 Task: Create a due date automation trigger when advanced on, 2 days after a card is due add fields without custom field "Resume" set to a number greater than 1 and greater than 10 at 11:00 AM.
Action: Mouse moved to (1084, 82)
Screenshot: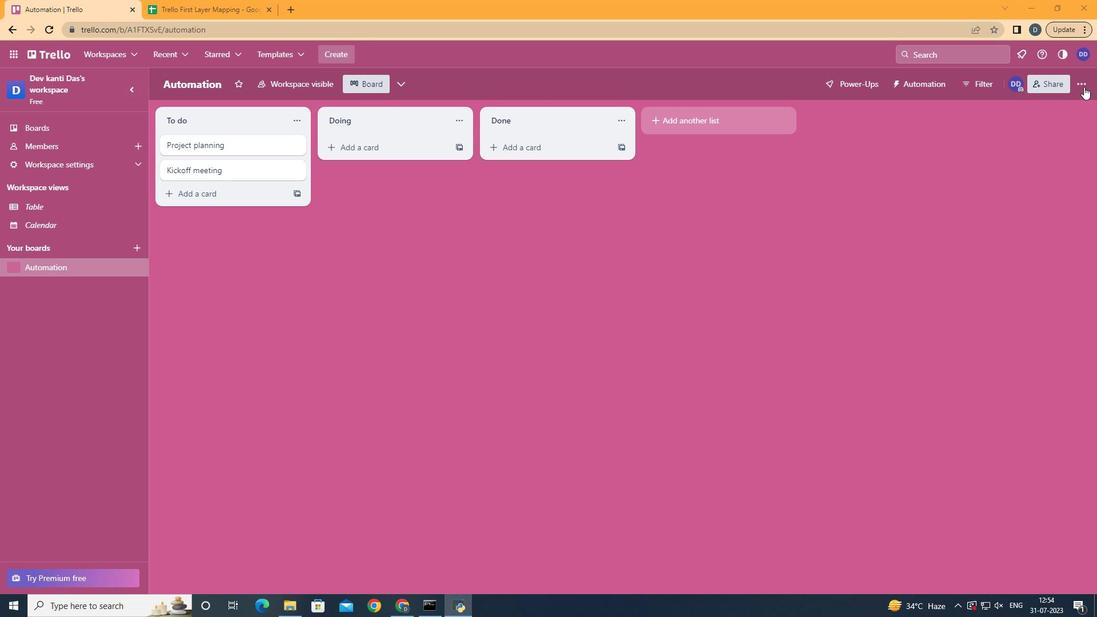 
Action: Mouse pressed left at (1084, 82)
Screenshot: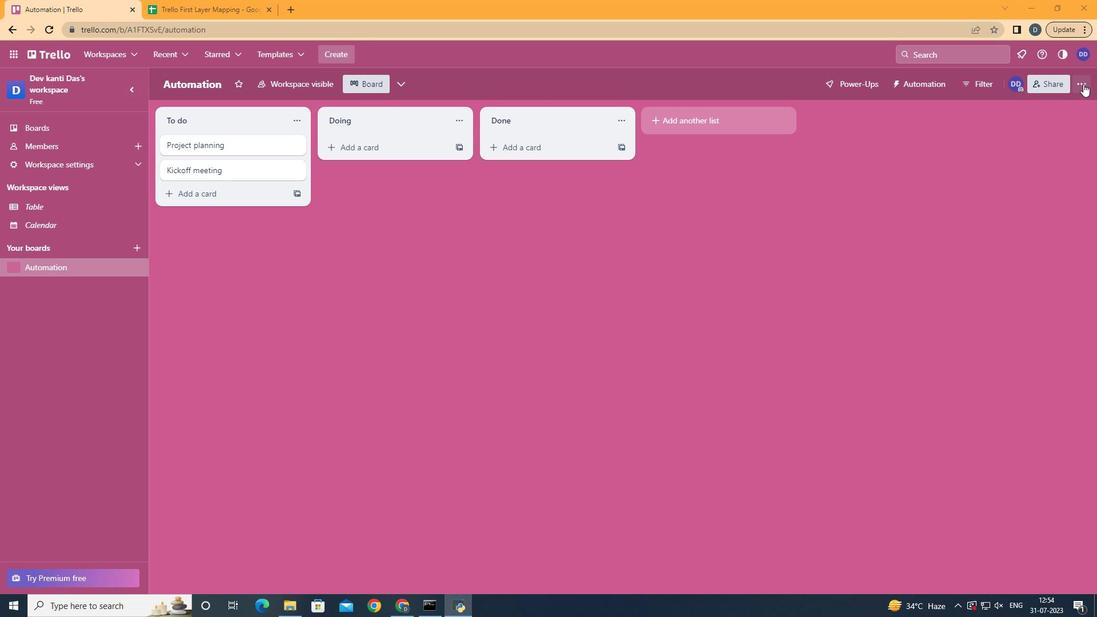 
Action: Mouse moved to (987, 248)
Screenshot: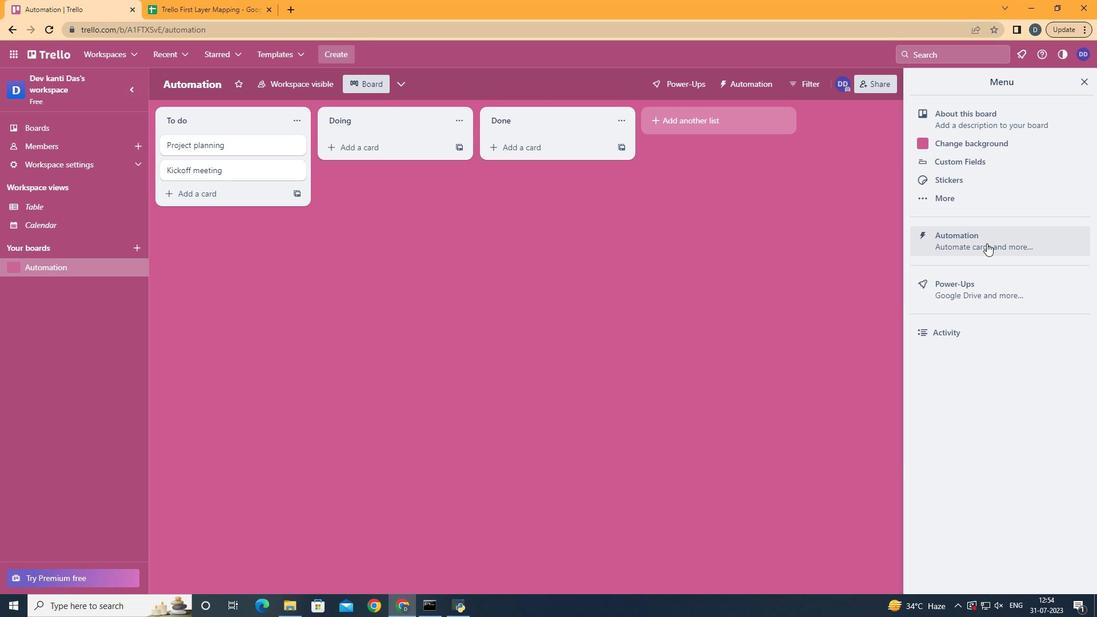 
Action: Mouse pressed left at (987, 248)
Screenshot: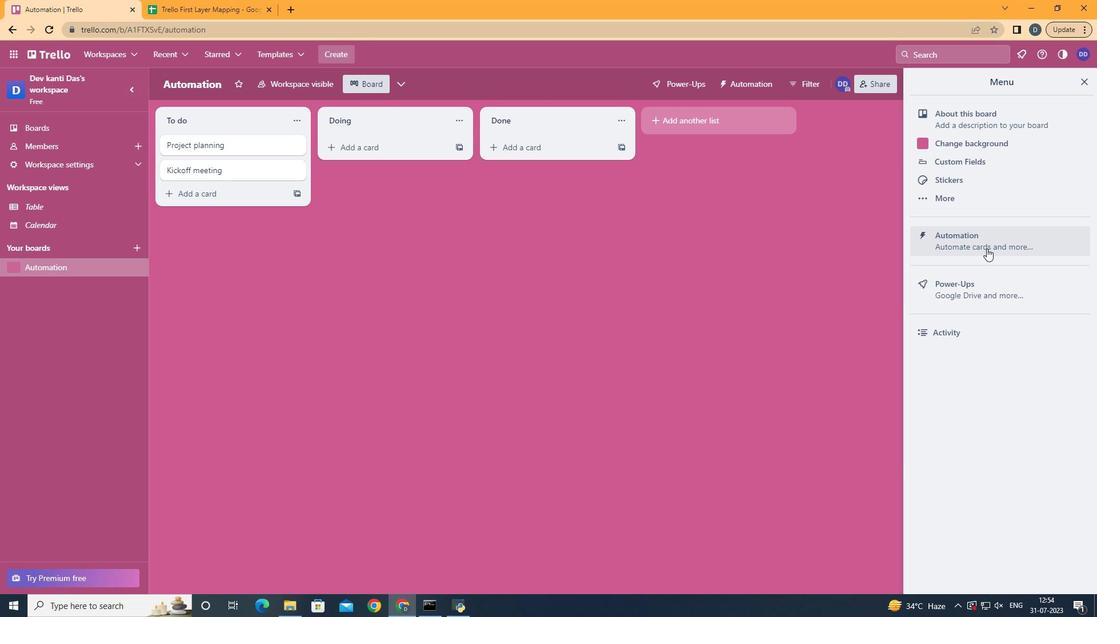 
Action: Mouse moved to (230, 234)
Screenshot: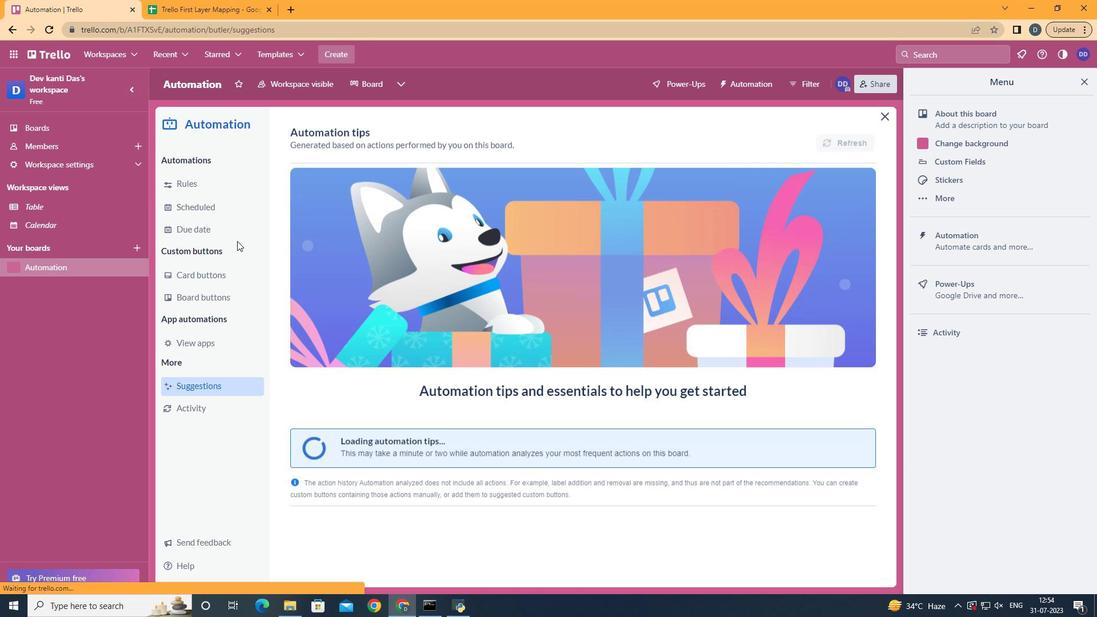 
Action: Mouse pressed left at (230, 234)
Screenshot: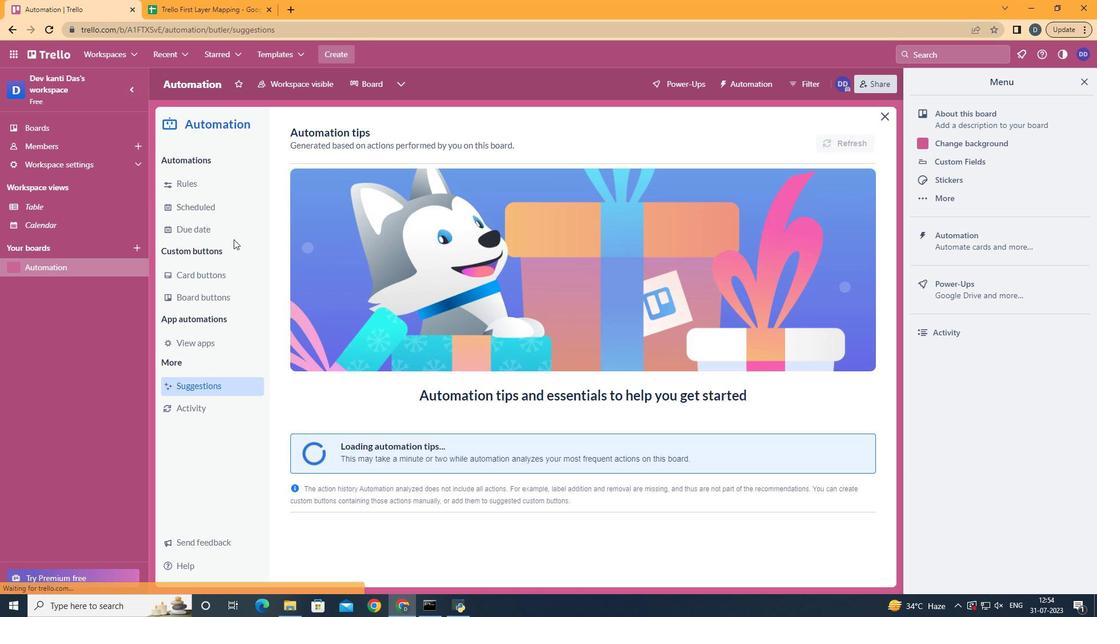 
Action: Mouse moved to (803, 138)
Screenshot: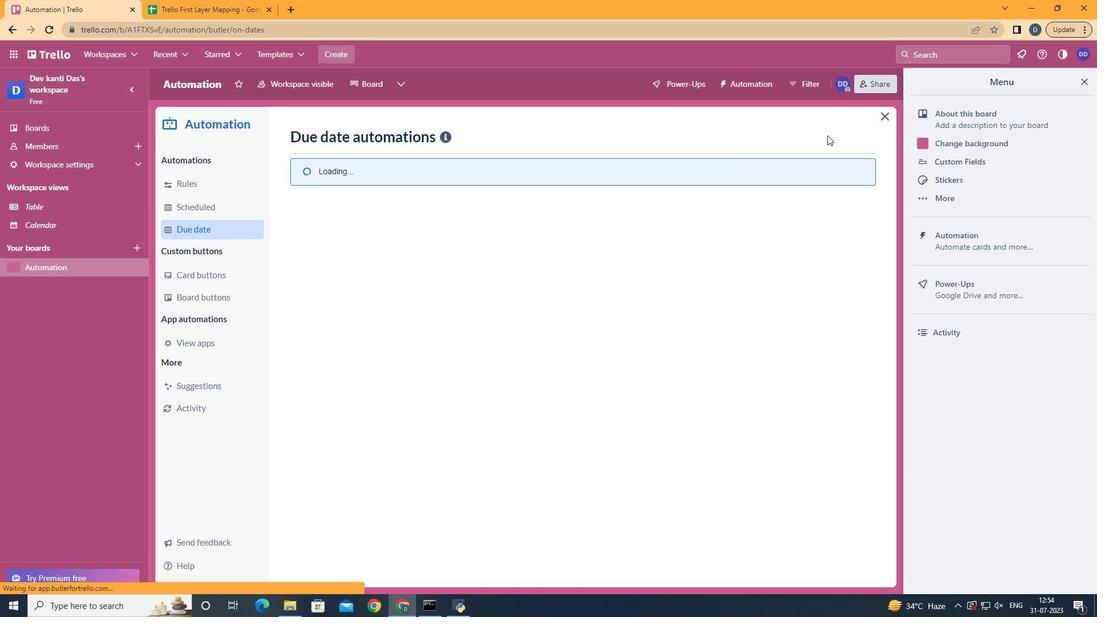 
Action: Mouse pressed left at (803, 138)
Screenshot: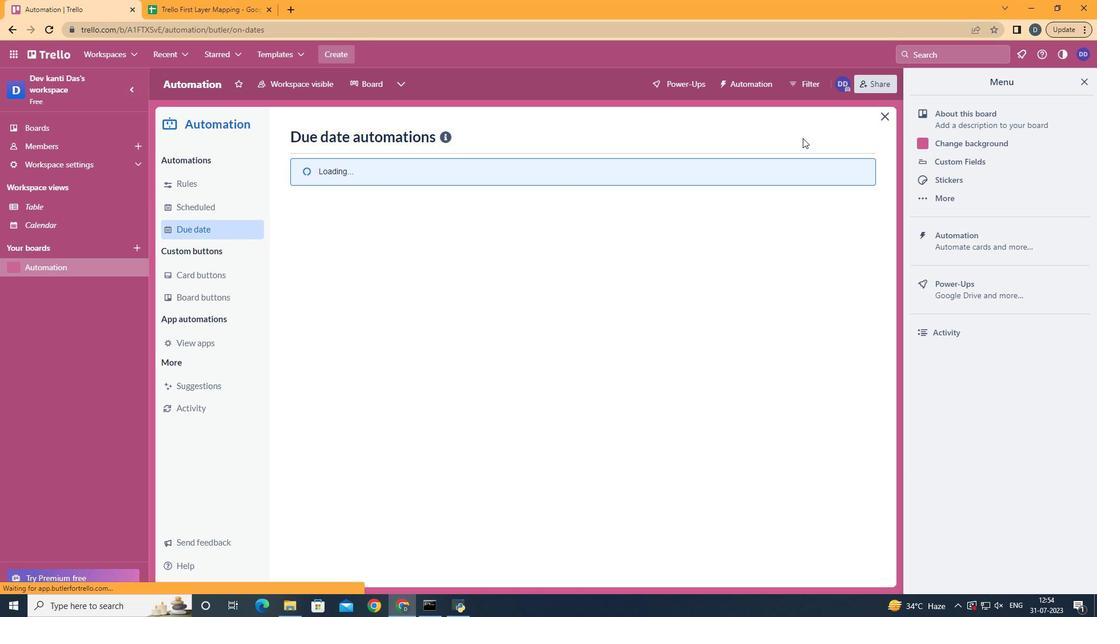 
Action: Mouse moved to (544, 260)
Screenshot: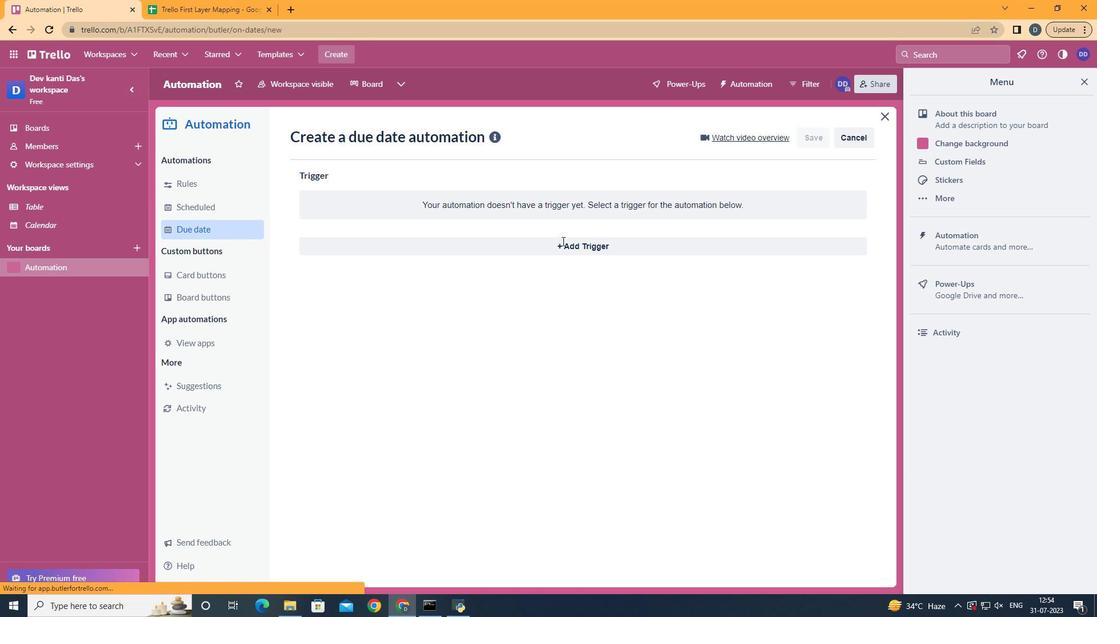 
Action: Mouse pressed left at (544, 260)
Screenshot: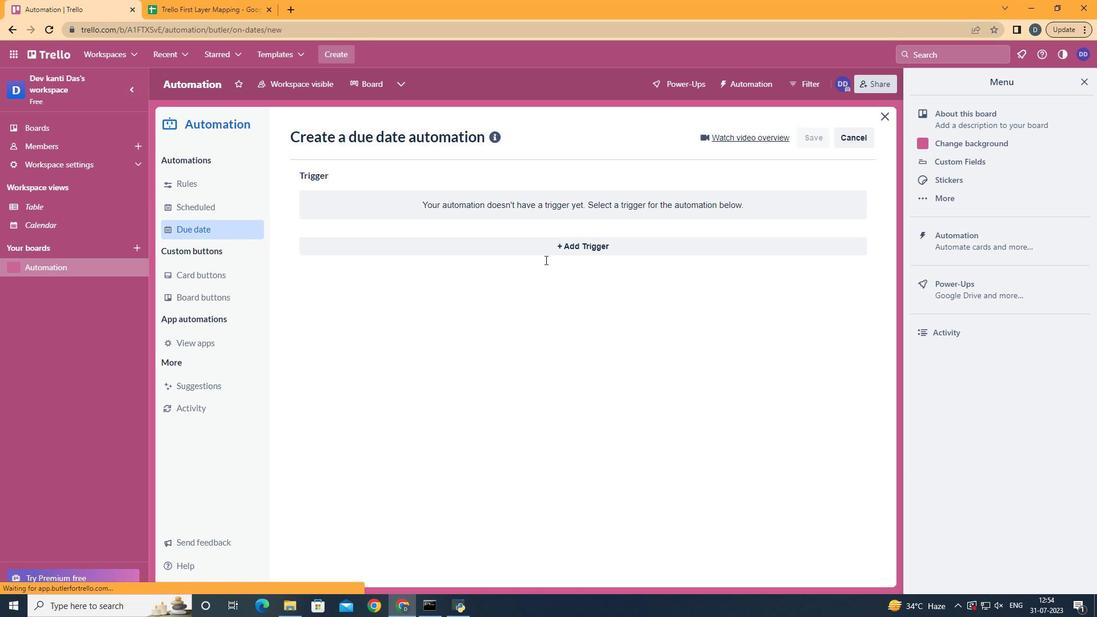
Action: Mouse moved to (555, 255)
Screenshot: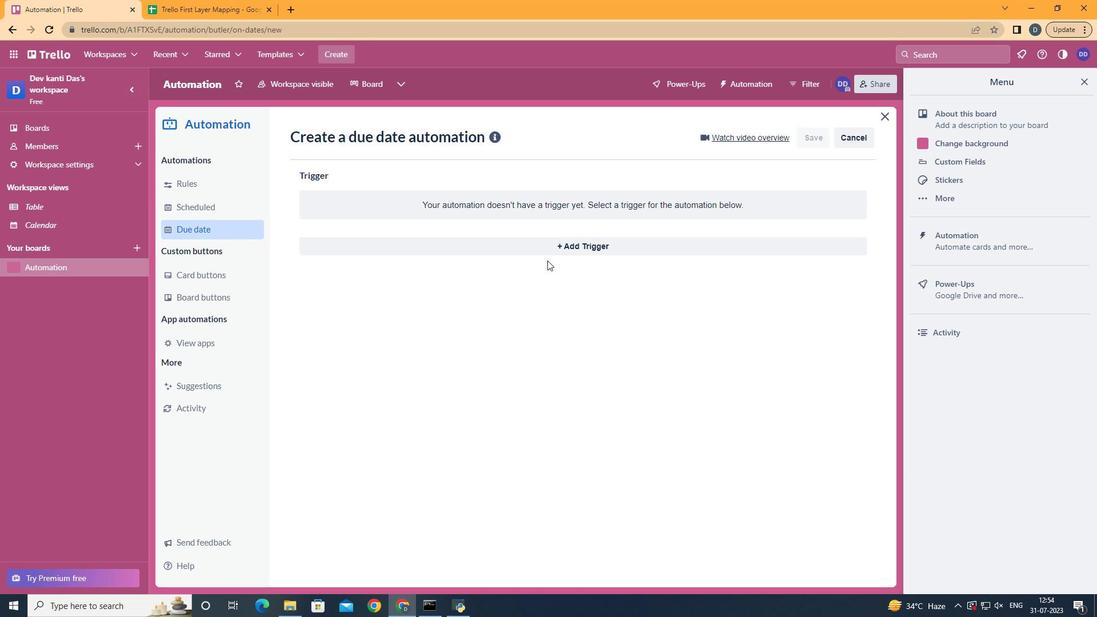 
Action: Mouse pressed left at (555, 255)
Screenshot: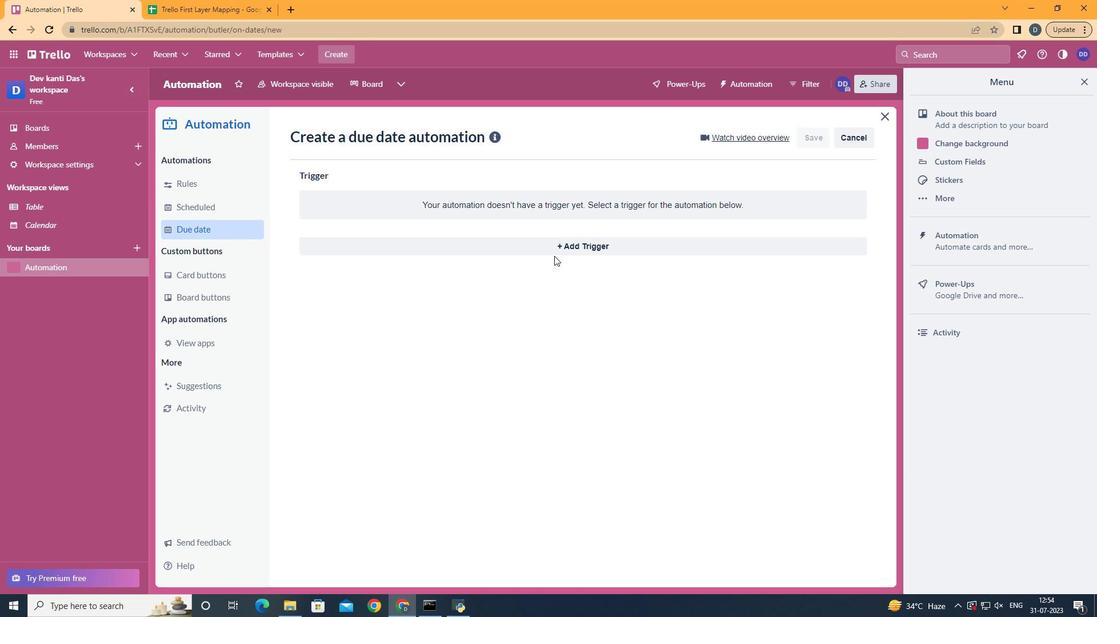 
Action: Mouse moved to (394, 463)
Screenshot: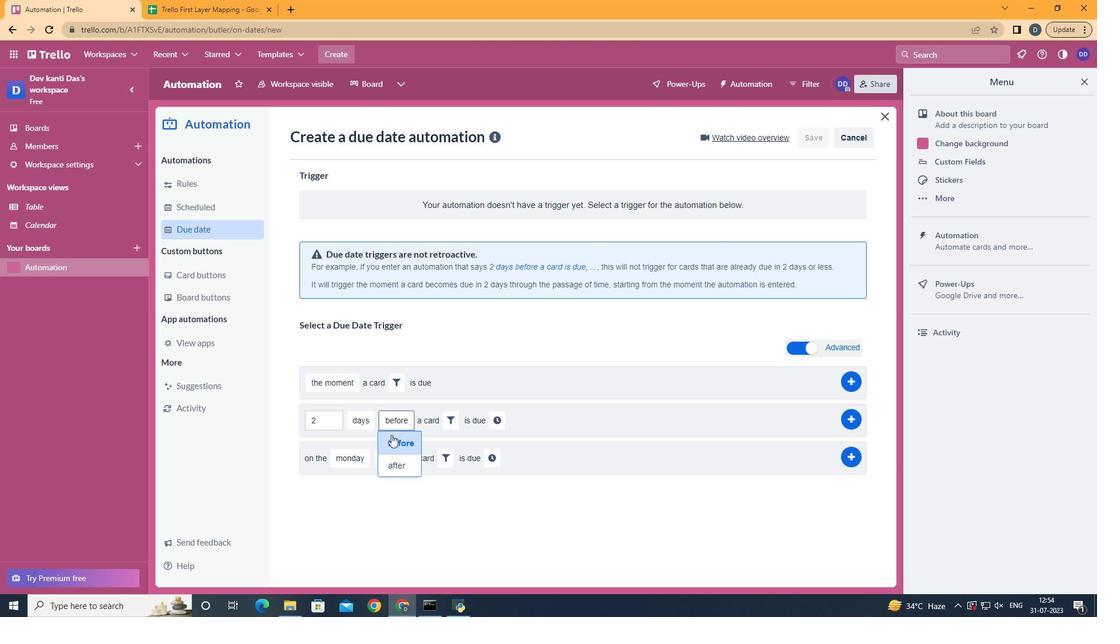 
Action: Mouse pressed left at (394, 463)
Screenshot: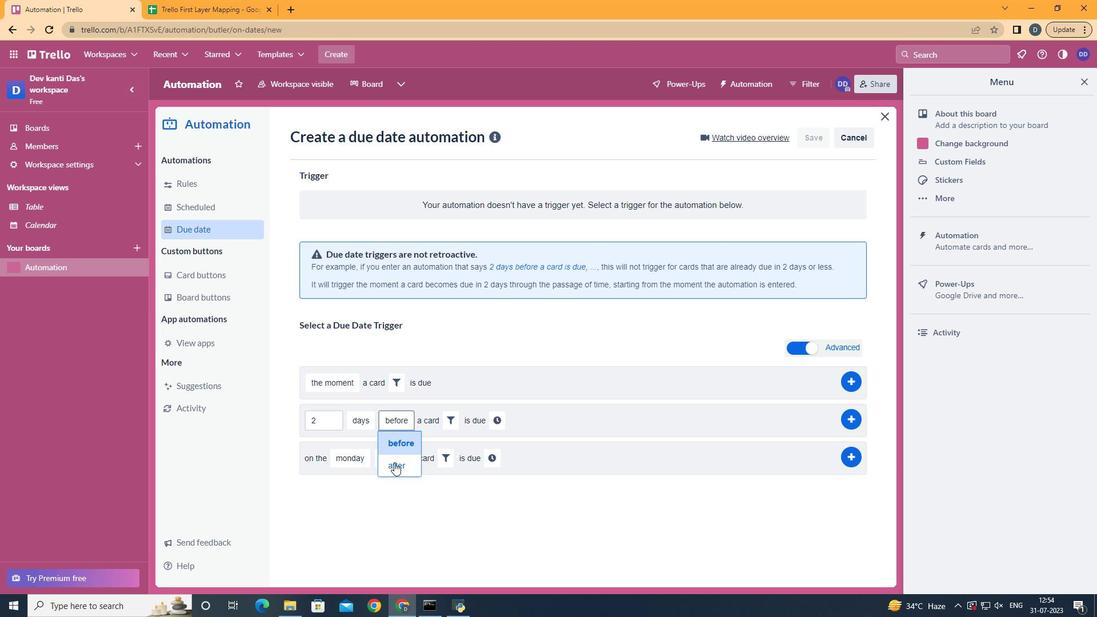 
Action: Mouse moved to (436, 427)
Screenshot: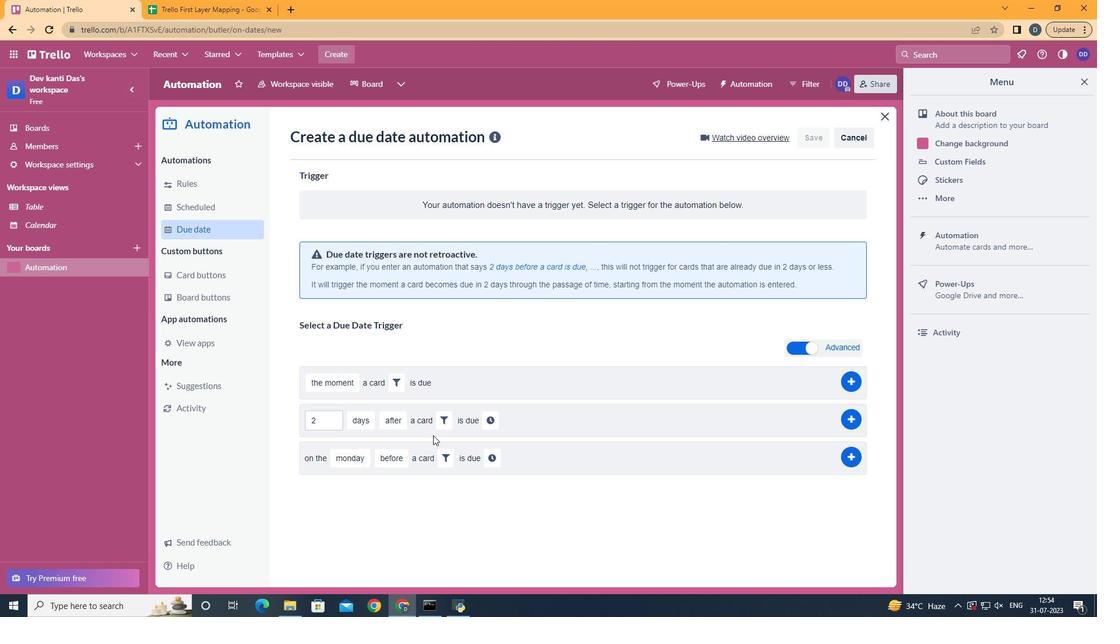 
Action: Mouse pressed left at (436, 427)
Screenshot: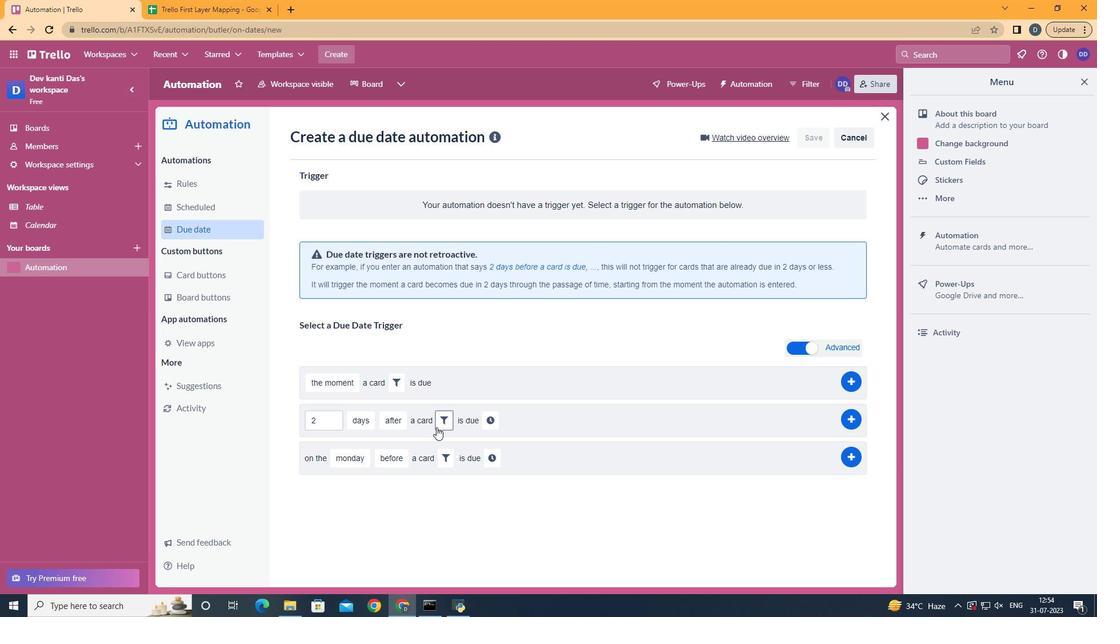 
Action: Mouse moved to (628, 452)
Screenshot: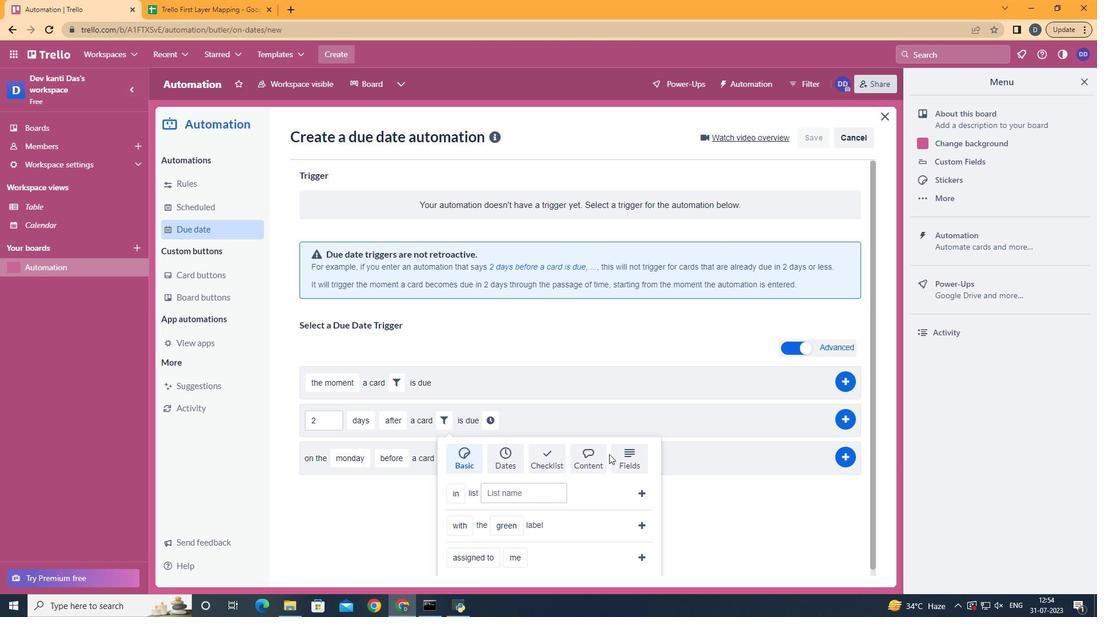 
Action: Mouse pressed left at (628, 452)
Screenshot: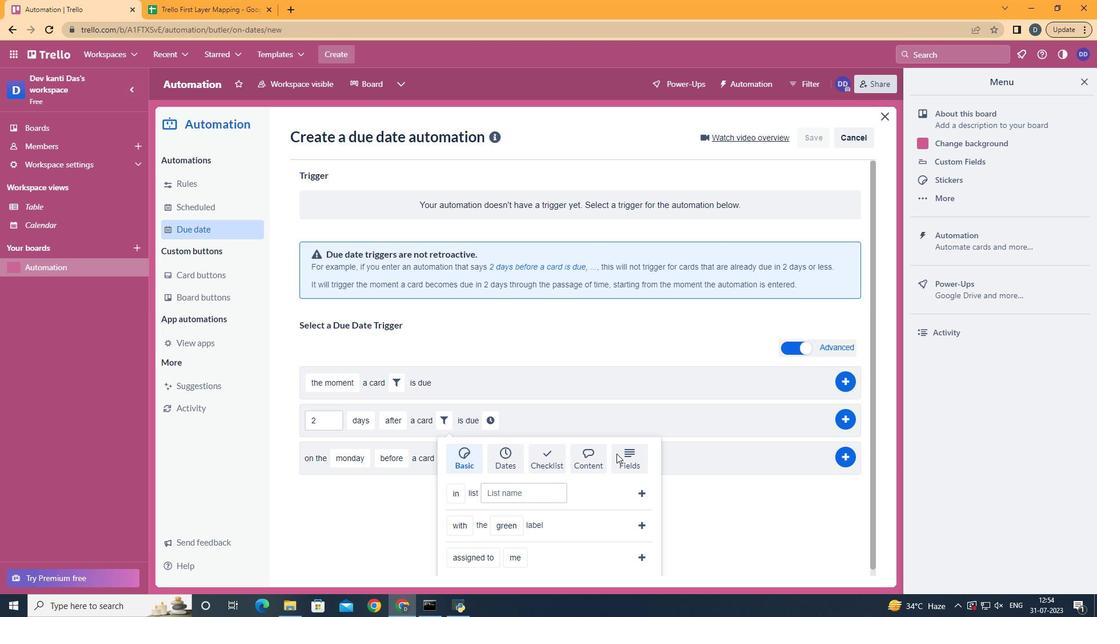 
Action: Mouse moved to (629, 449)
Screenshot: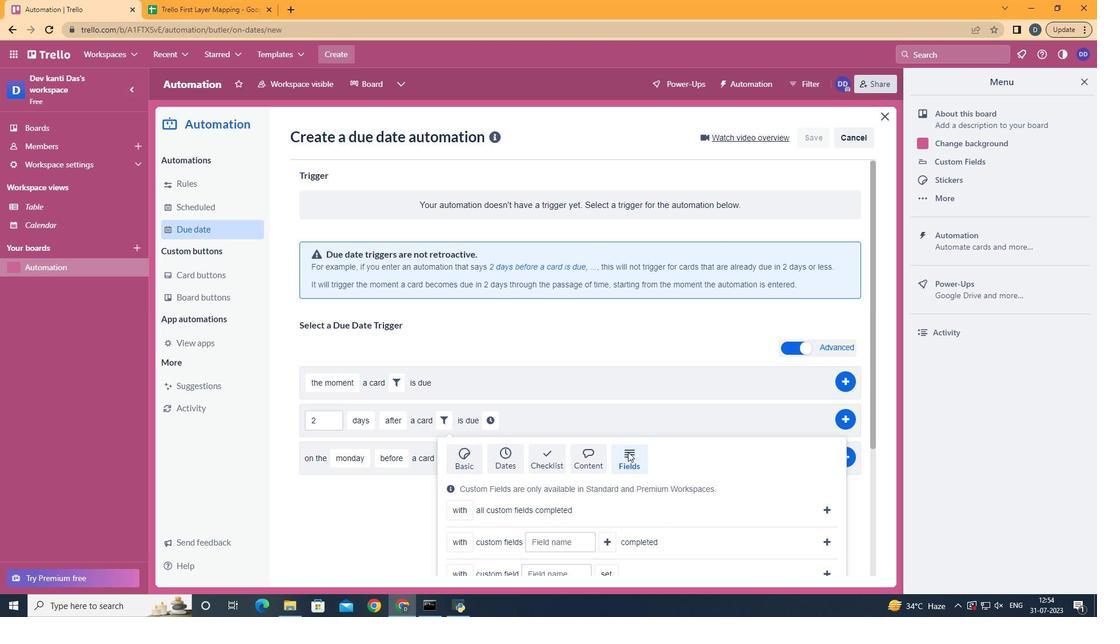 
Action: Mouse scrolled (629, 448) with delta (0, 0)
Screenshot: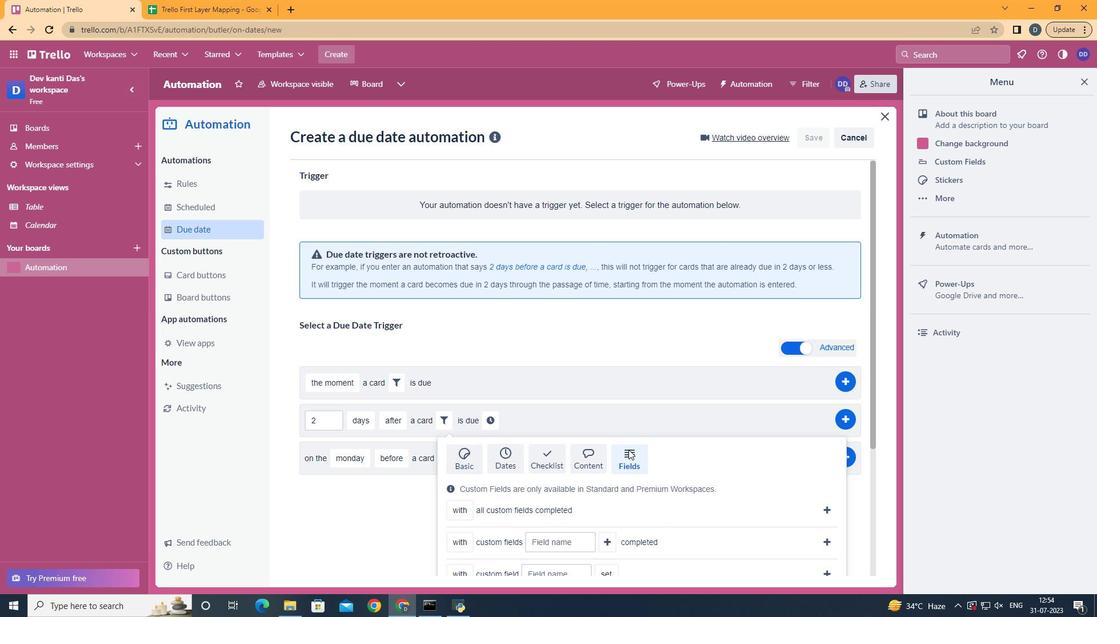 
Action: Mouse scrolled (629, 448) with delta (0, 0)
Screenshot: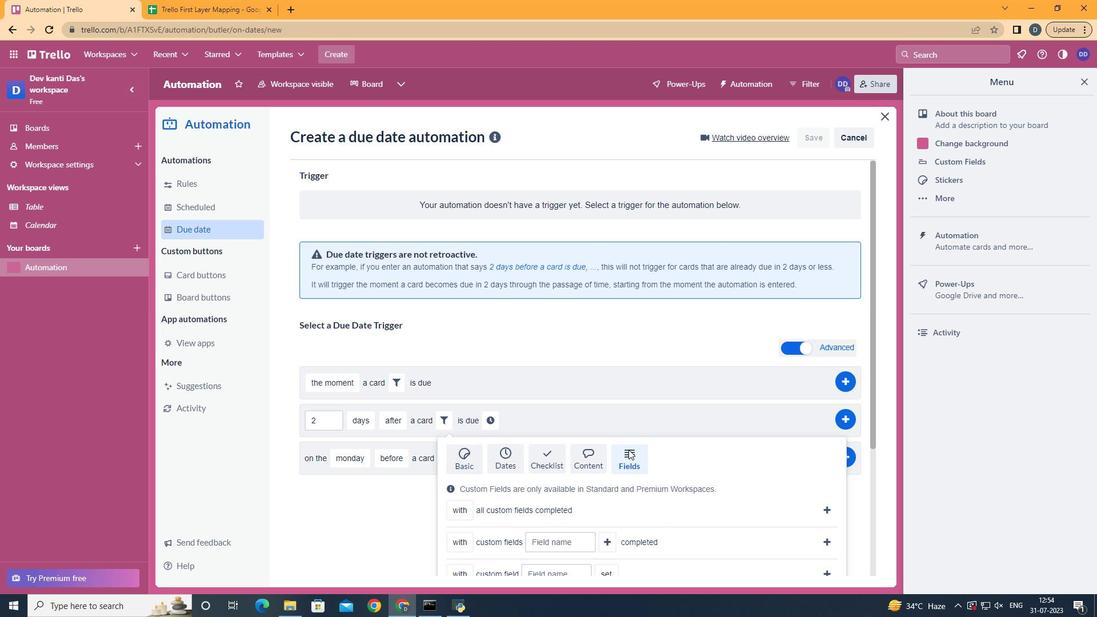 
Action: Mouse scrolled (629, 448) with delta (0, 0)
Screenshot: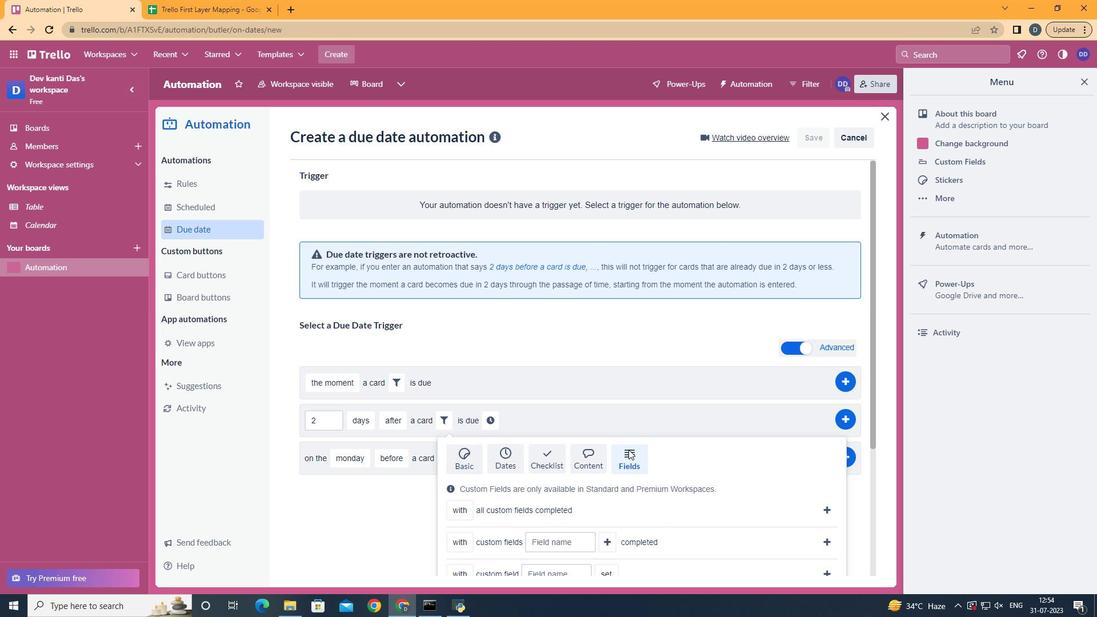 
Action: Mouse moved to (630, 448)
Screenshot: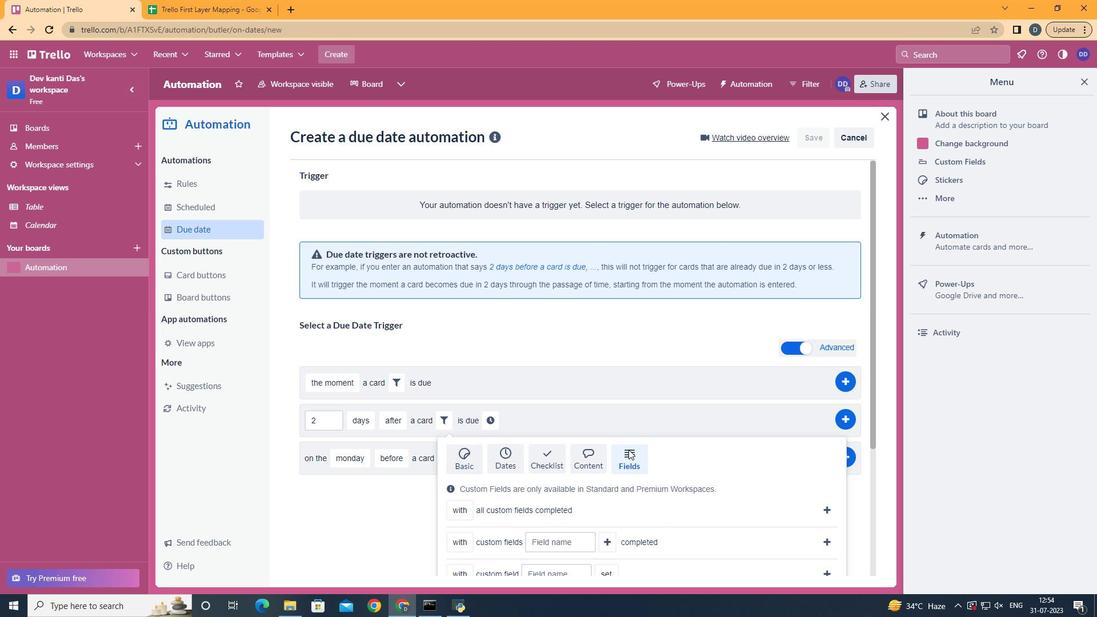 
Action: Mouse scrolled (630, 448) with delta (0, 0)
Screenshot: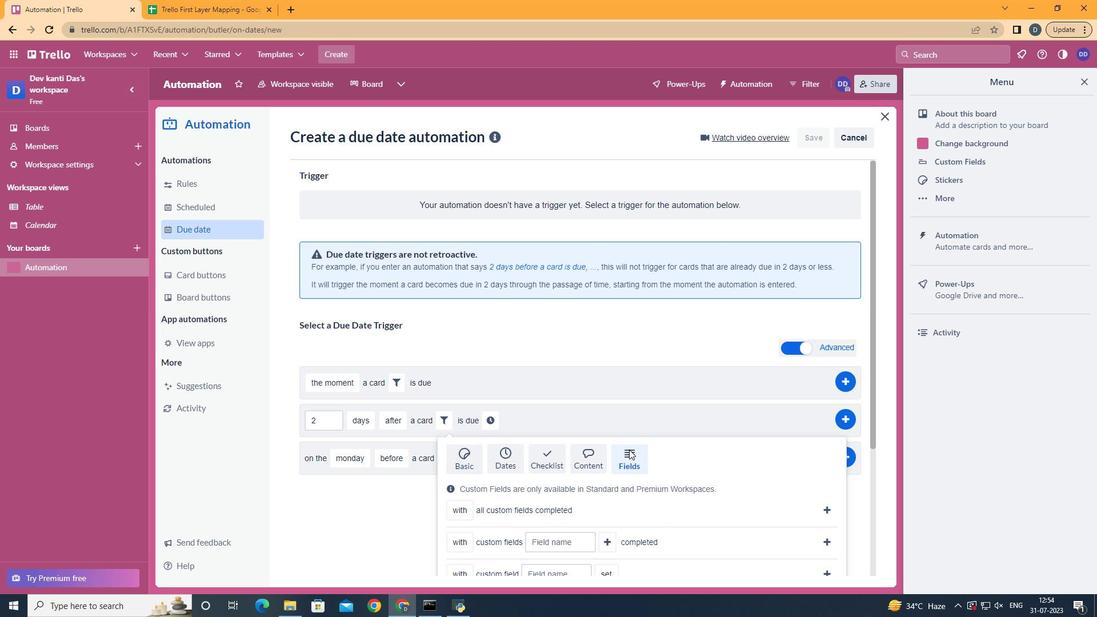 
Action: Mouse moved to (465, 529)
Screenshot: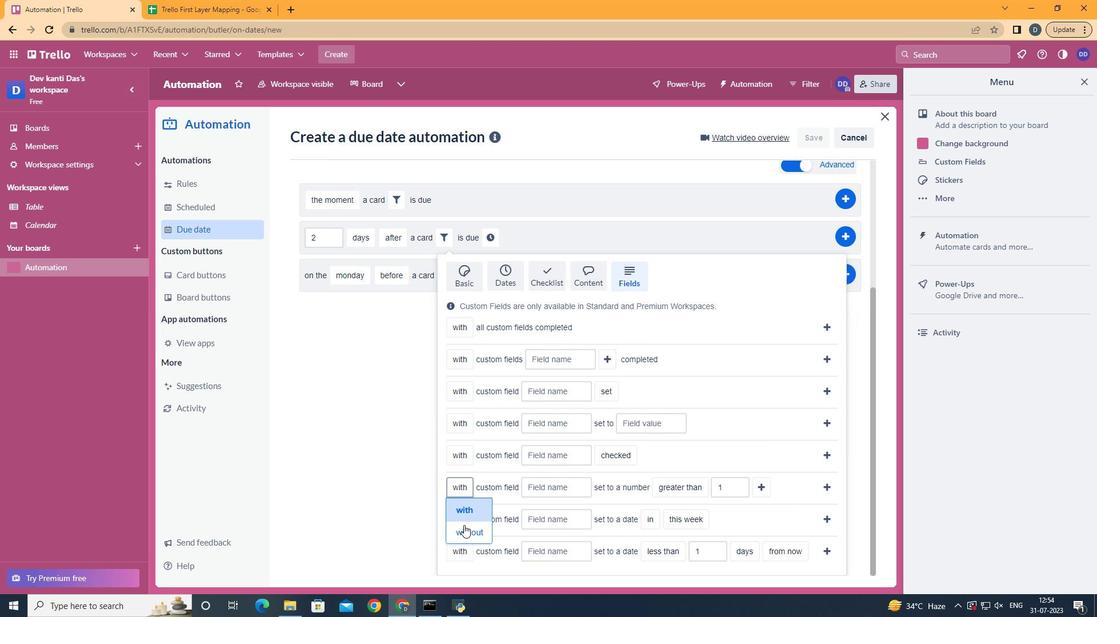 
Action: Mouse pressed left at (465, 529)
Screenshot: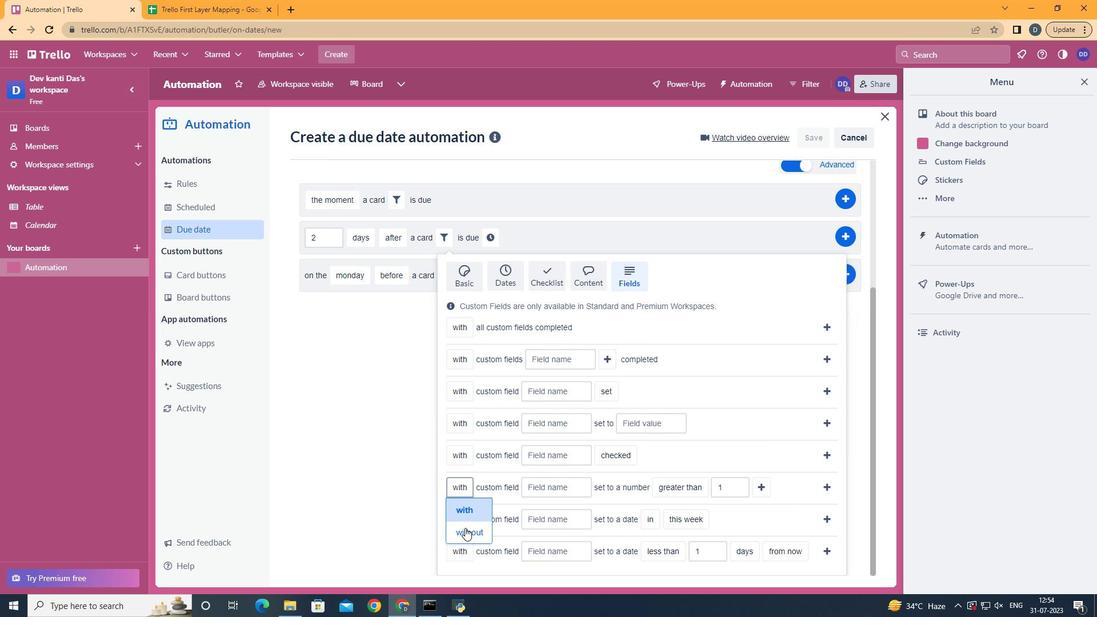 
Action: Mouse moved to (572, 491)
Screenshot: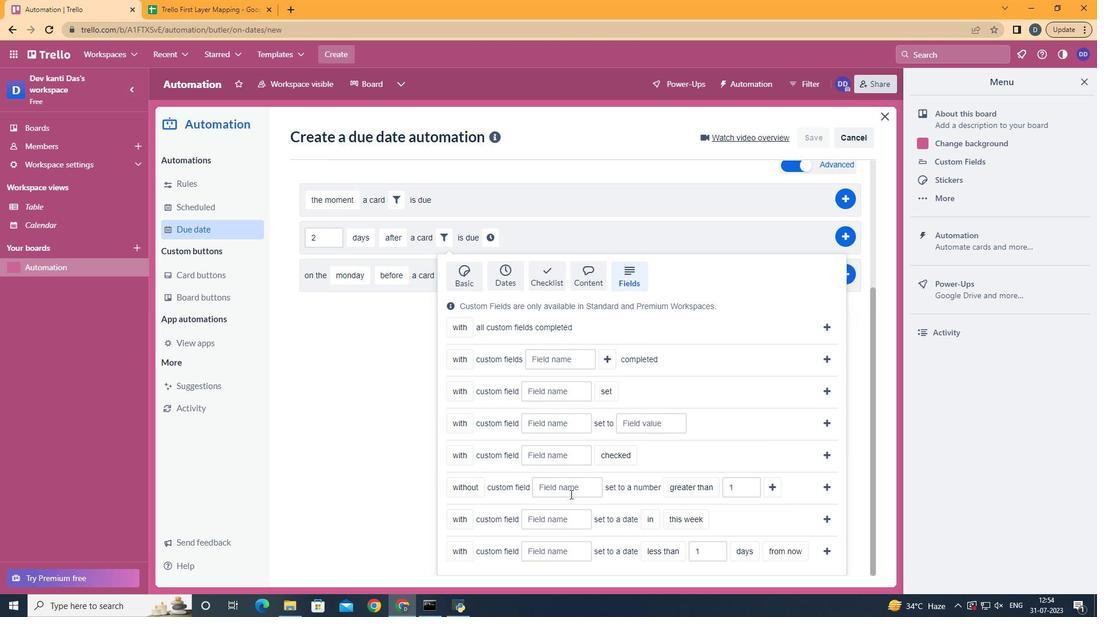 
Action: Mouse pressed left at (572, 491)
Screenshot: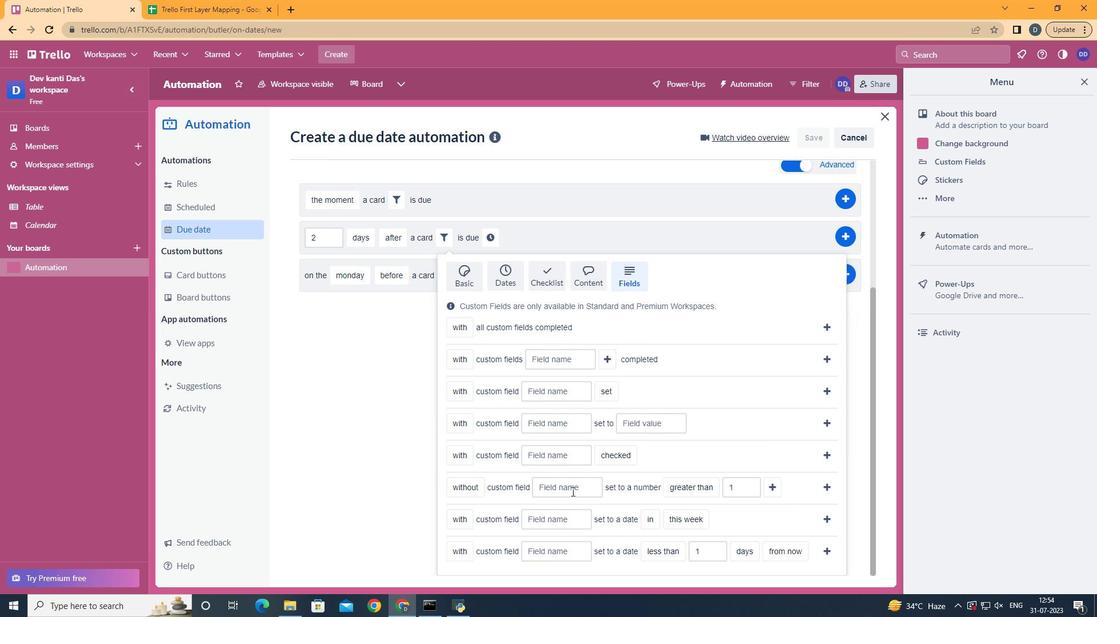 
Action: Mouse moved to (573, 491)
Screenshot: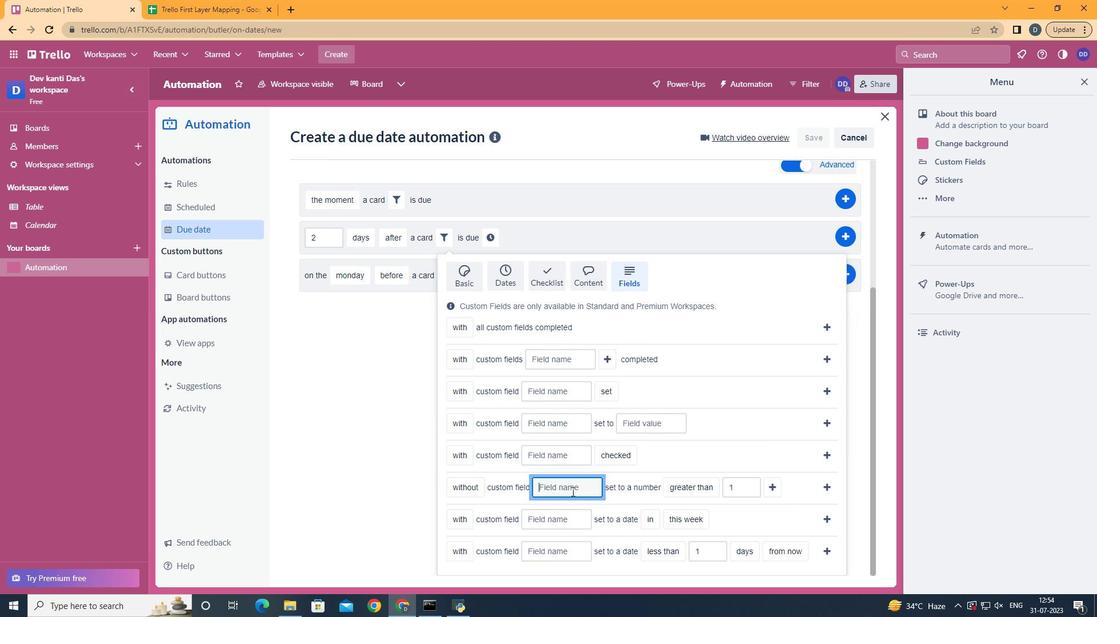 
Action: Key pressed <Key.shift>Resume
Screenshot: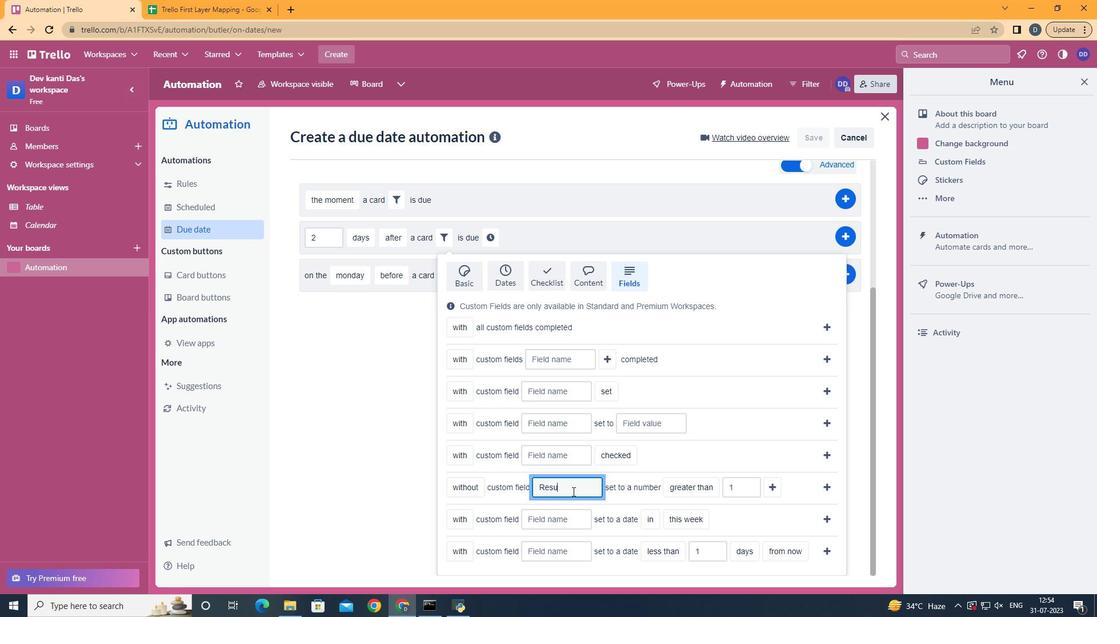 
Action: Mouse moved to (721, 394)
Screenshot: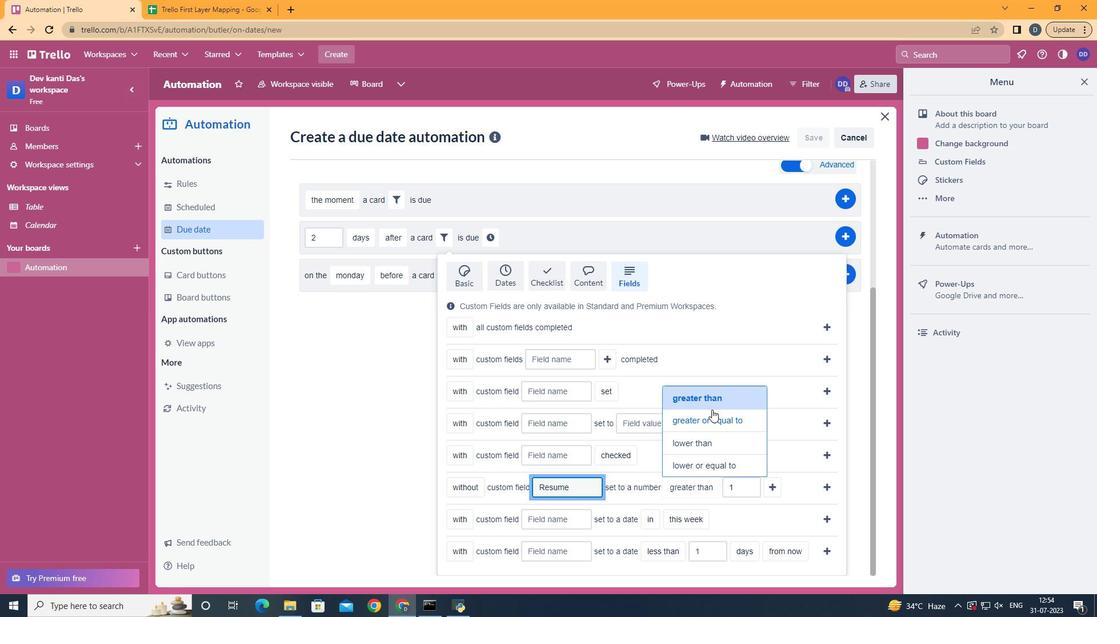 
Action: Mouse pressed left at (721, 394)
Screenshot: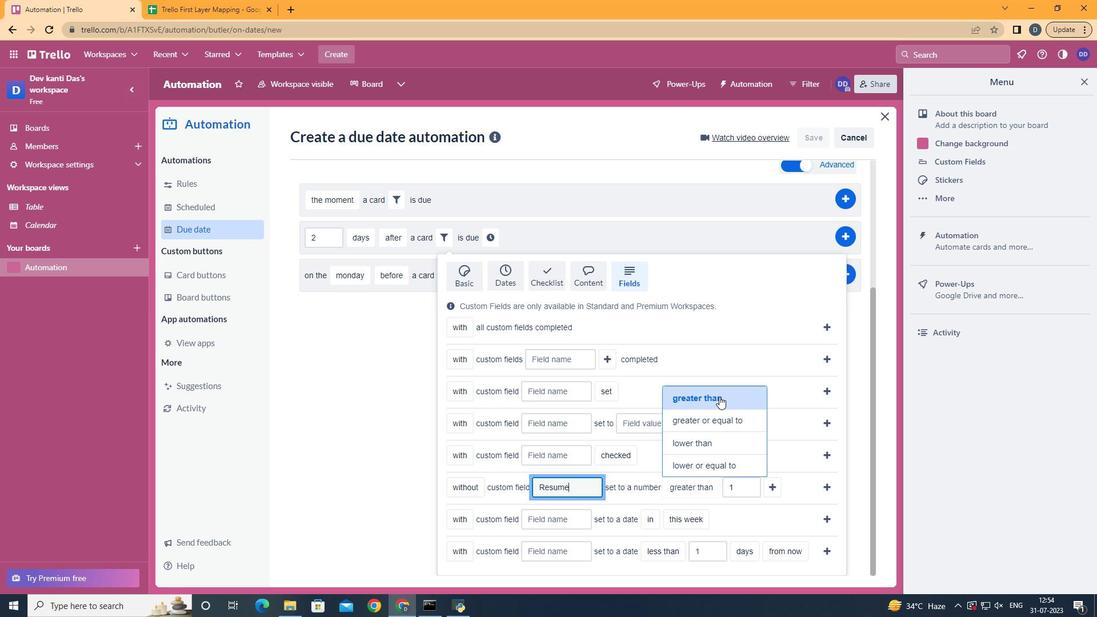 
Action: Mouse moved to (775, 492)
Screenshot: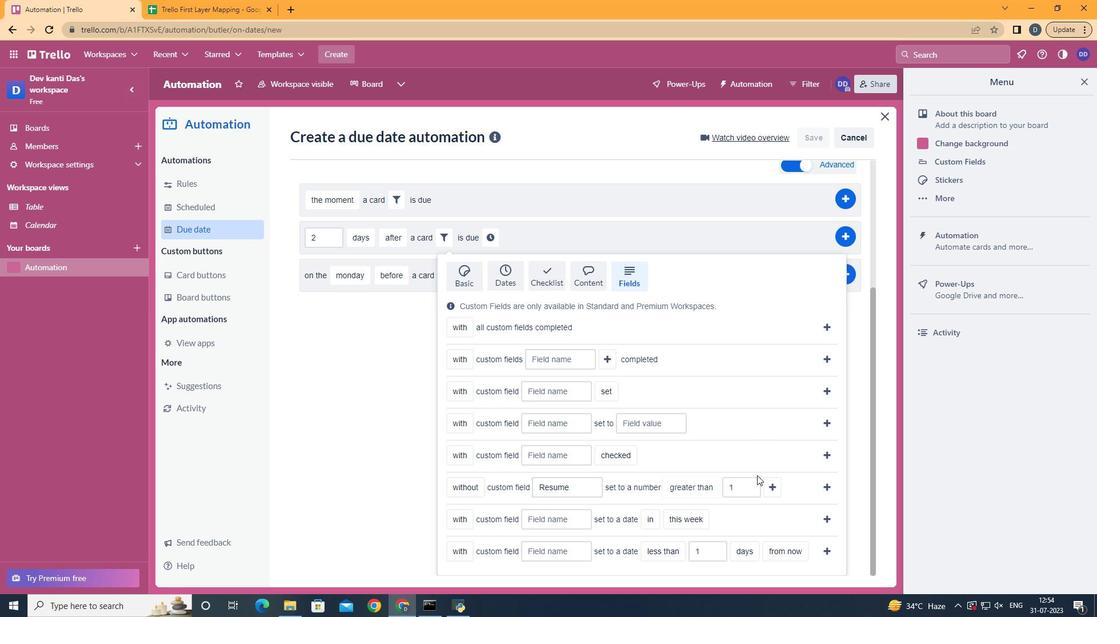 
Action: Mouse pressed left at (775, 492)
Screenshot: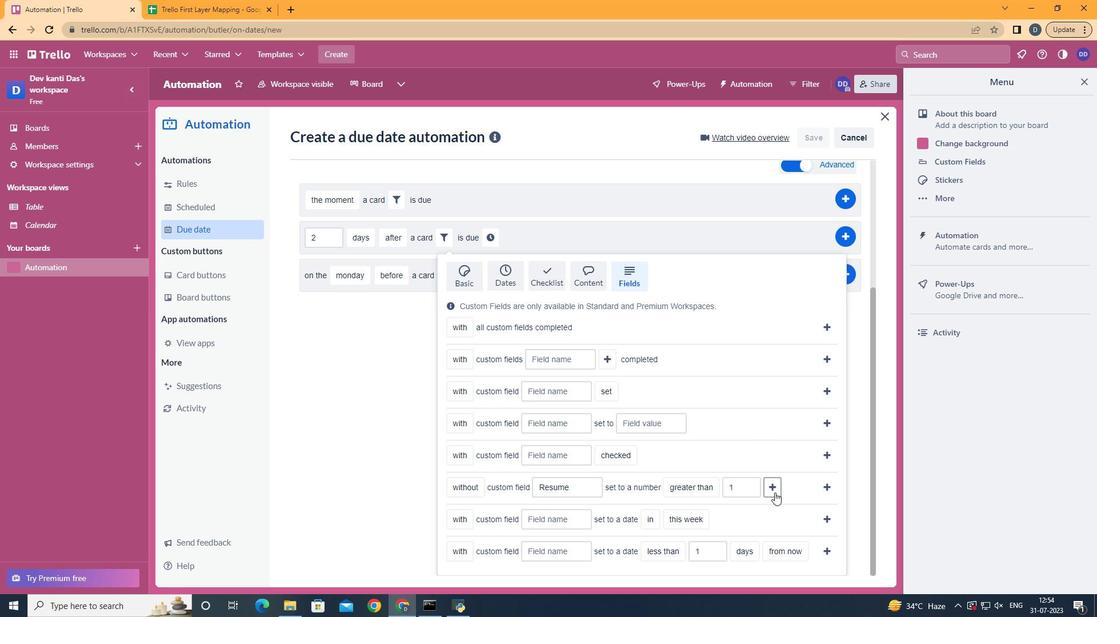 
Action: Mouse moved to (525, 475)
Screenshot: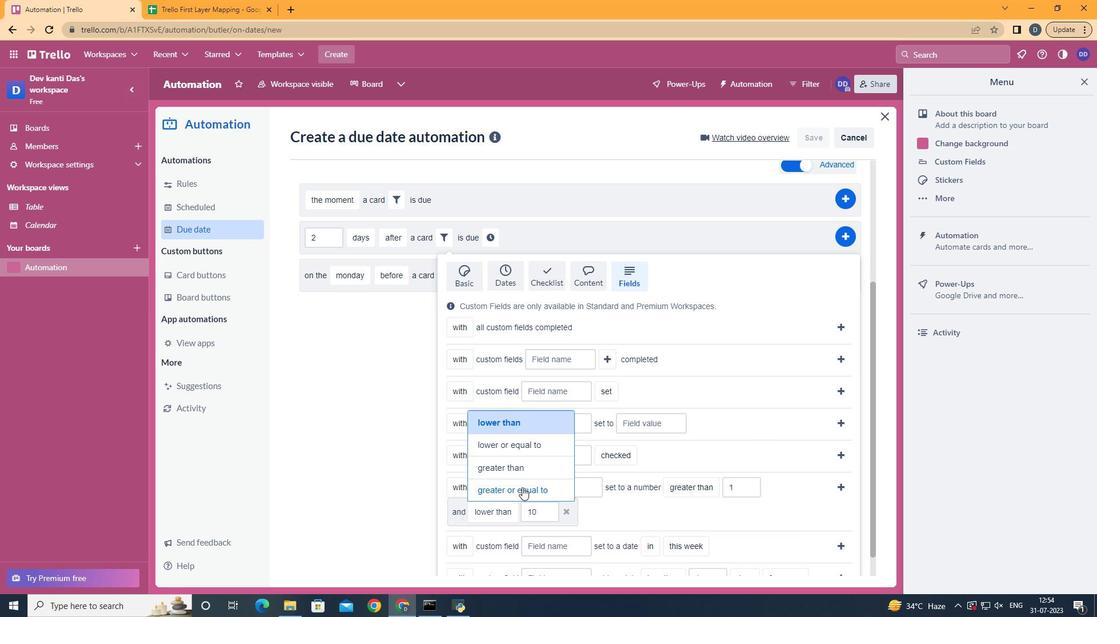 
Action: Mouse pressed left at (525, 475)
Screenshot: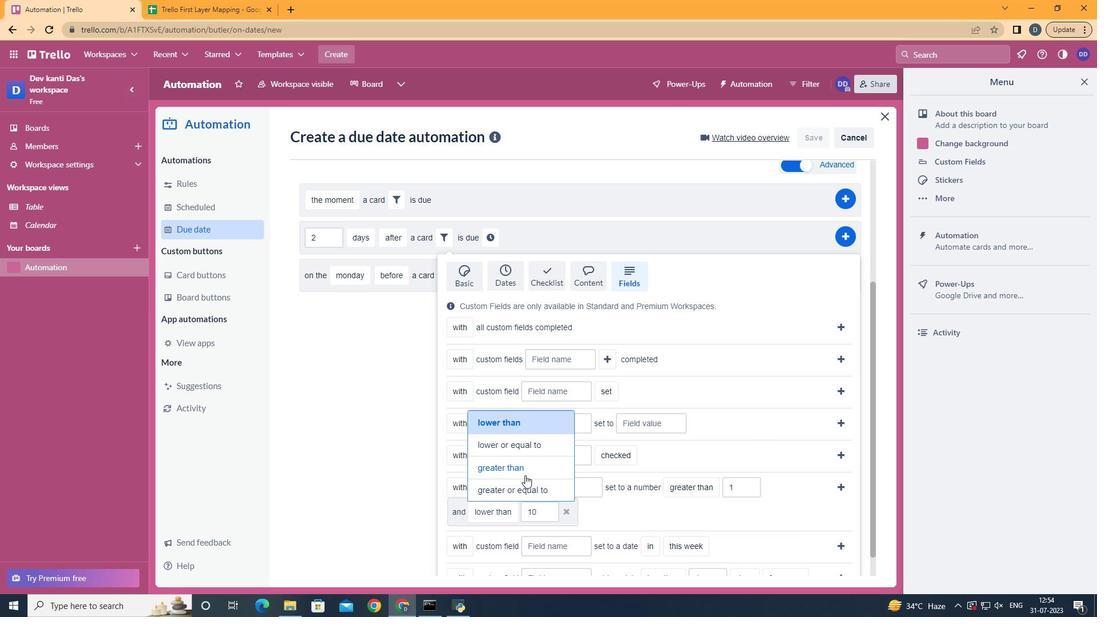 
Action: Mouse moved to (839, 489)
Screenshot: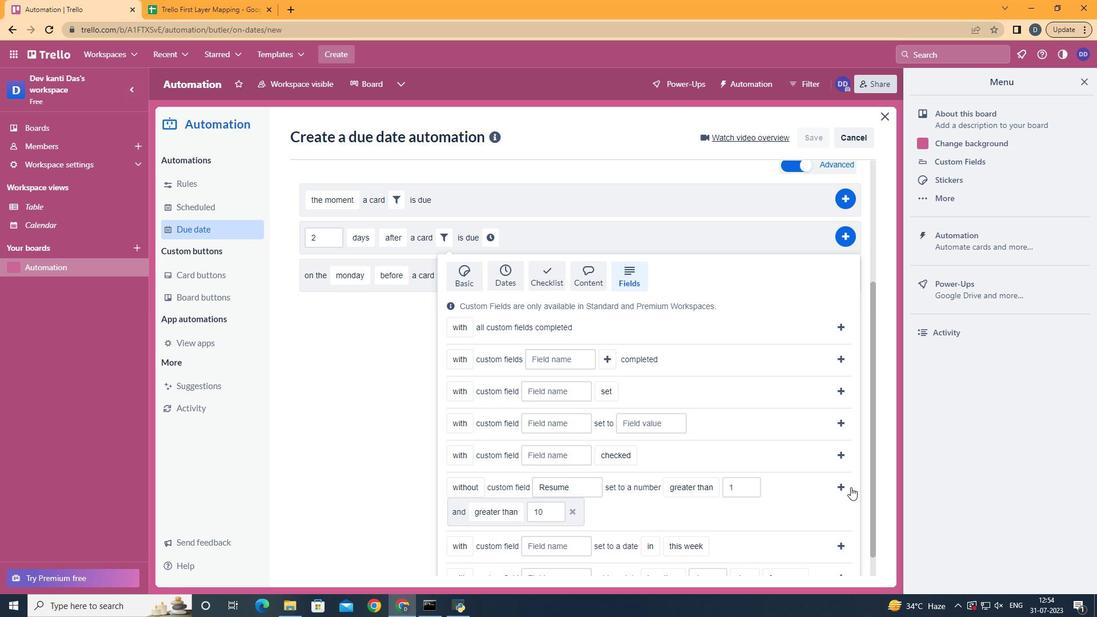
Action: Mouse pressed left at (839, 489)
Screenshot: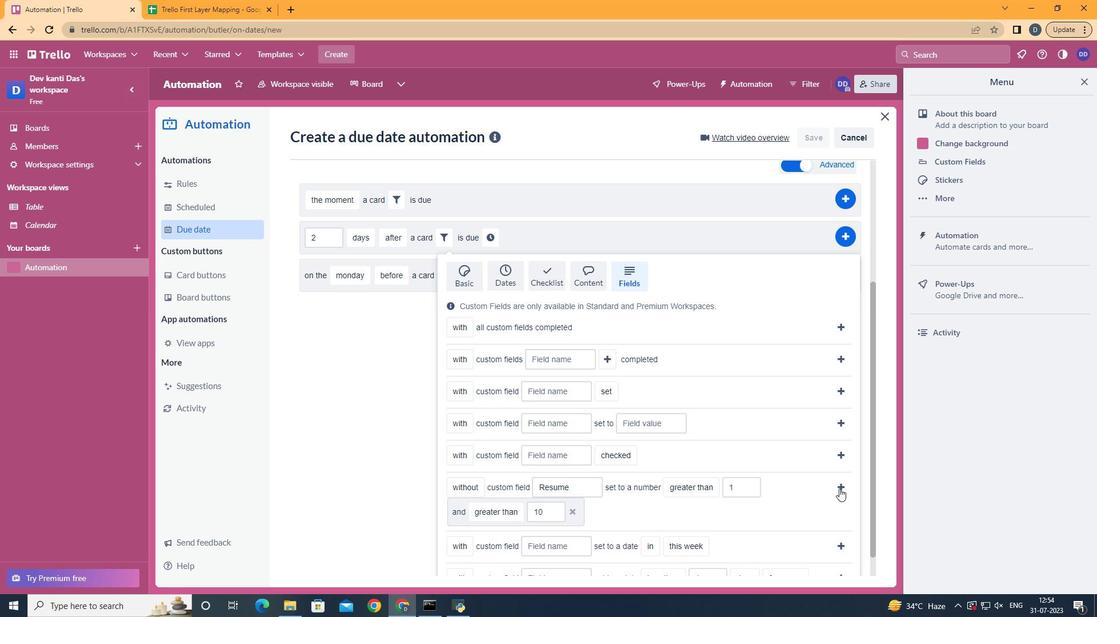 
Action: Mouse moved to (804, 422)
Screenshot: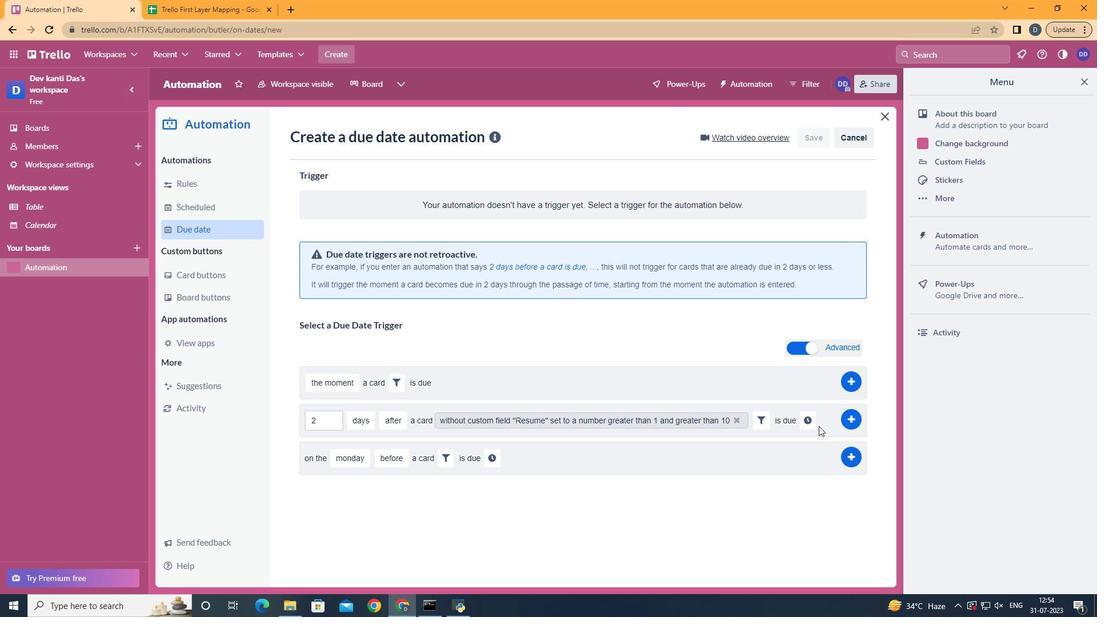 
Action: Mouse pressed left at (804, 422)
Screenshot: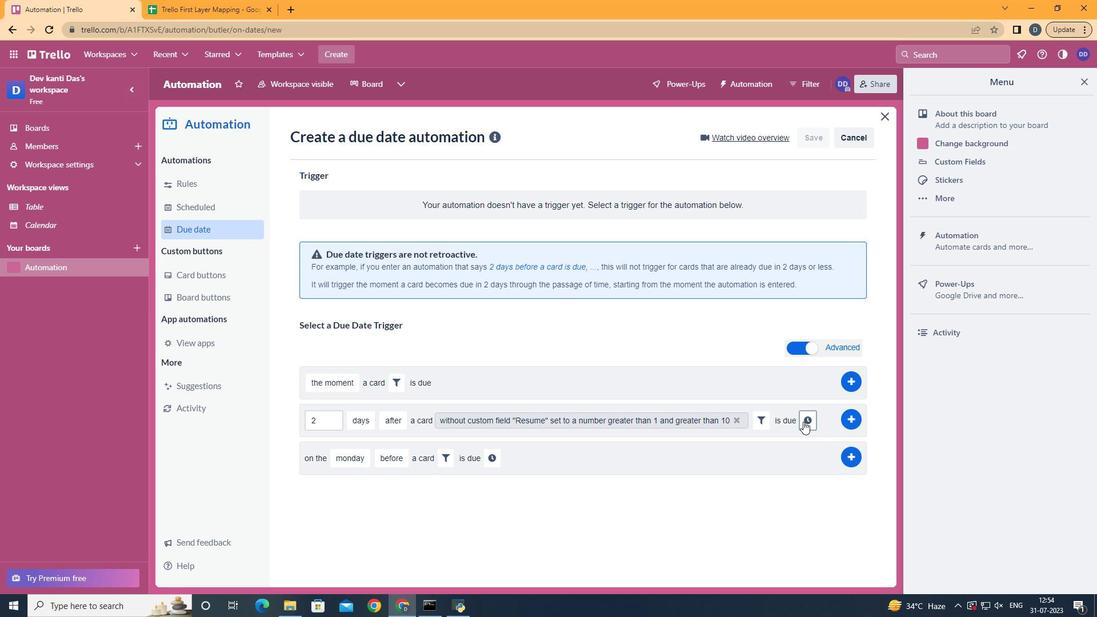 
Action: Mouse moved to (339, 443)
Screenshot: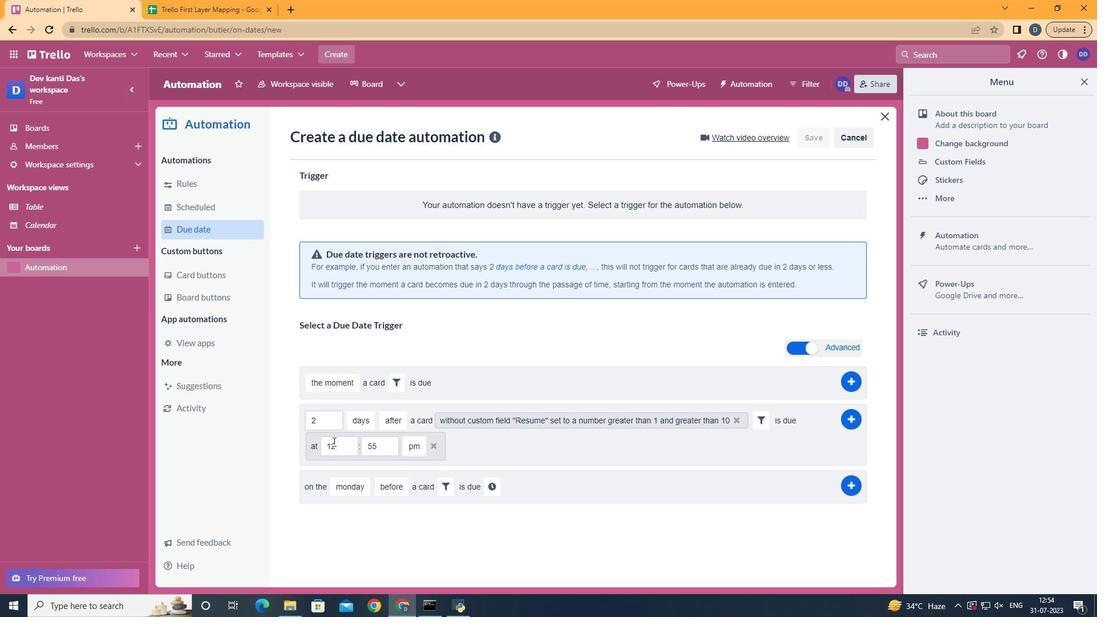
Action: Mouse pressed left at (339, 443)
Screenshot: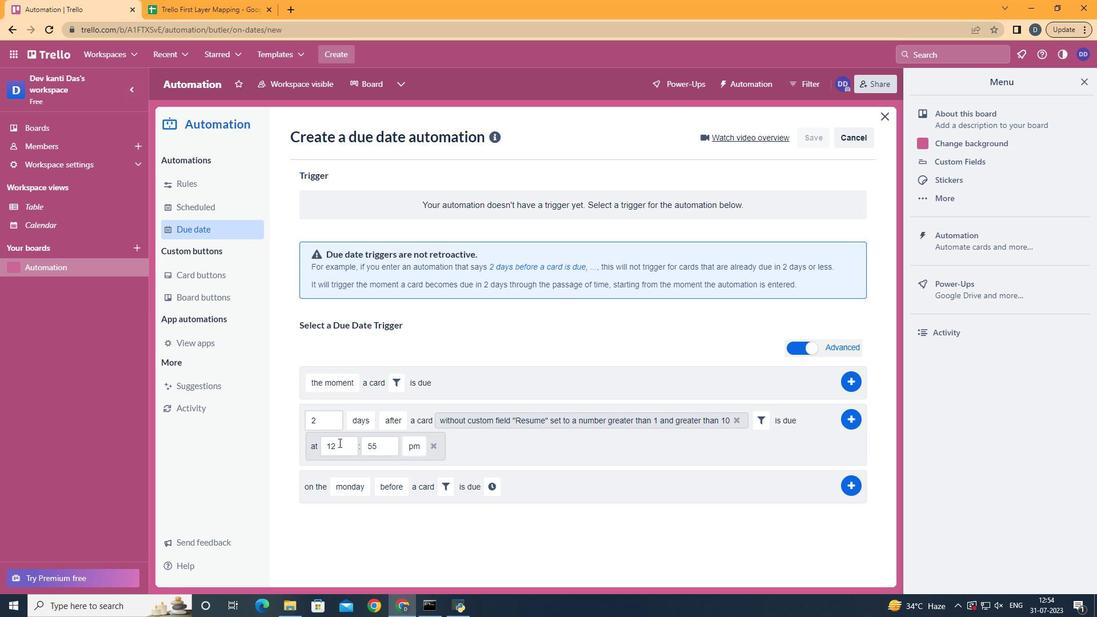 
Action: Key pressed <Key.backspace>1
Screenshot: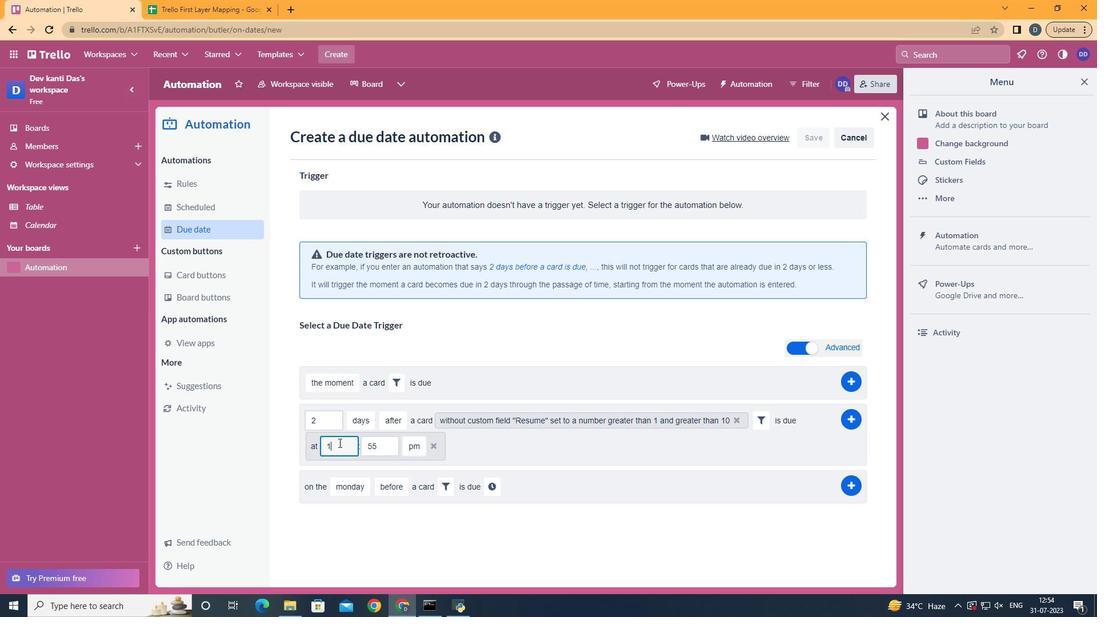 
Action: Mouse moved to (396, 444)
Screenshot: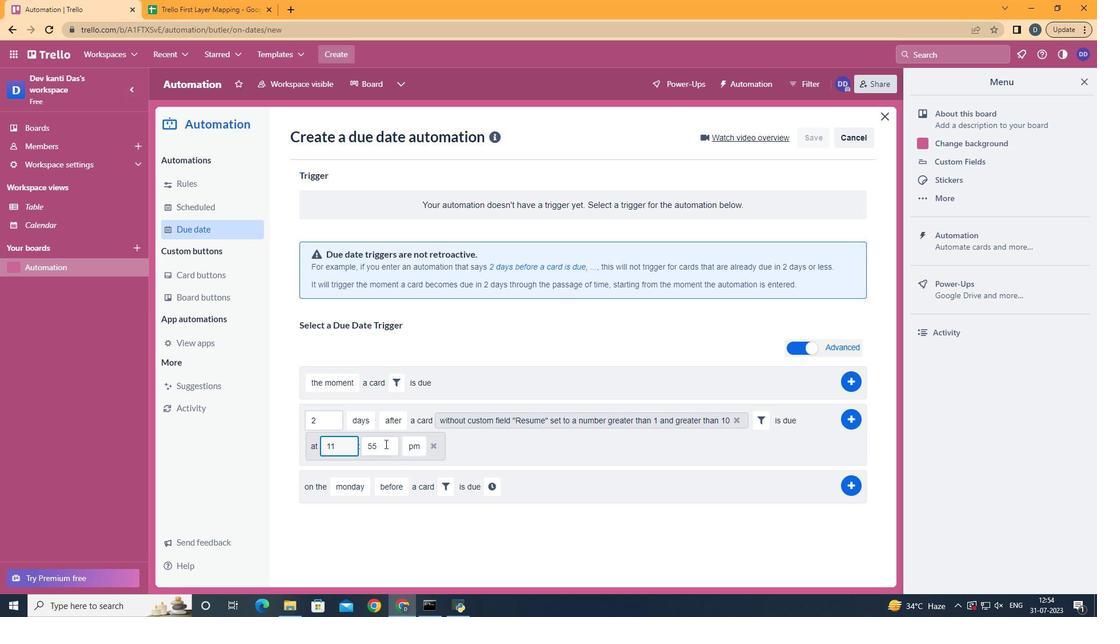 
Action: Mouse pressed left at (396, 444)
Screenshot: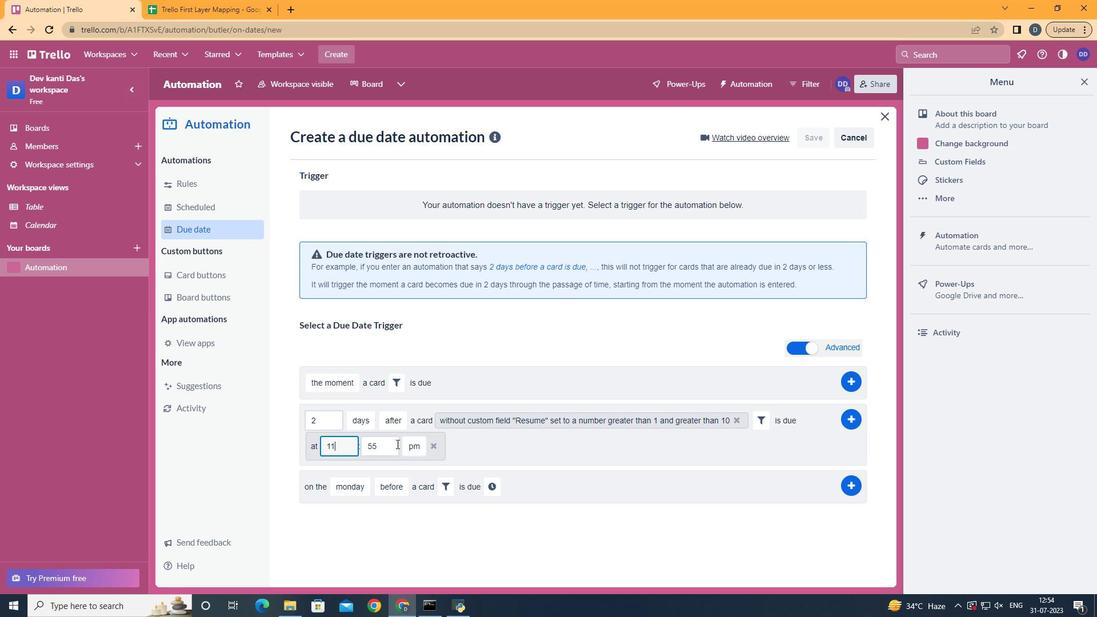 
Action: Key pressed <Key.backspace><Key.backspace>00
Screenshot: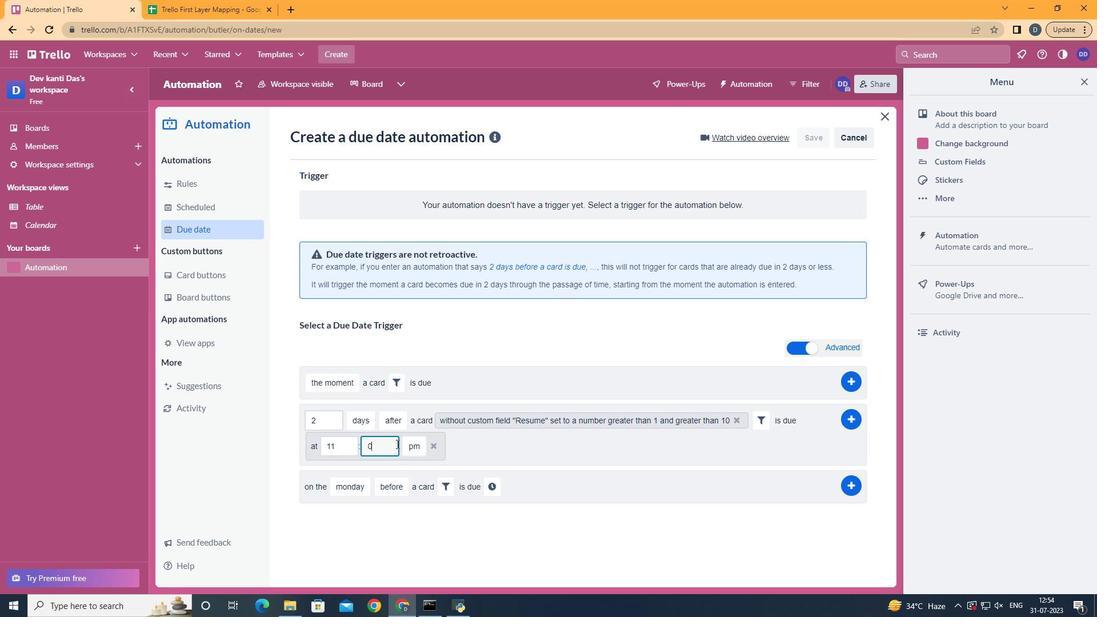 
Action: Mouse moved to (419, 467)
Screenshot: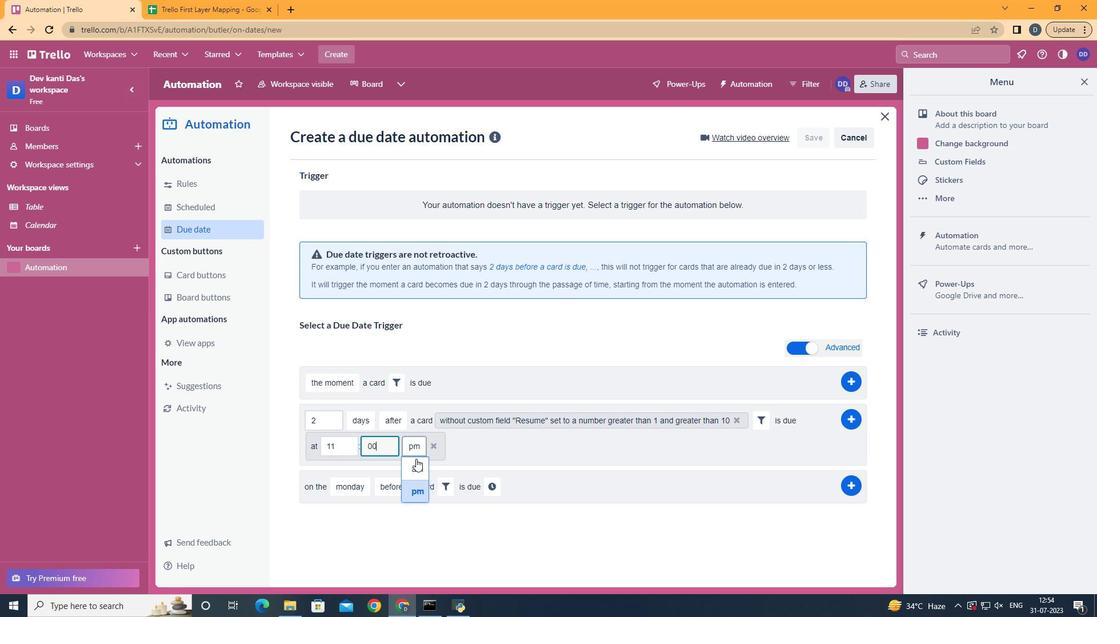 
Action: Mouse pressed left at (419, 467)
Screenshot: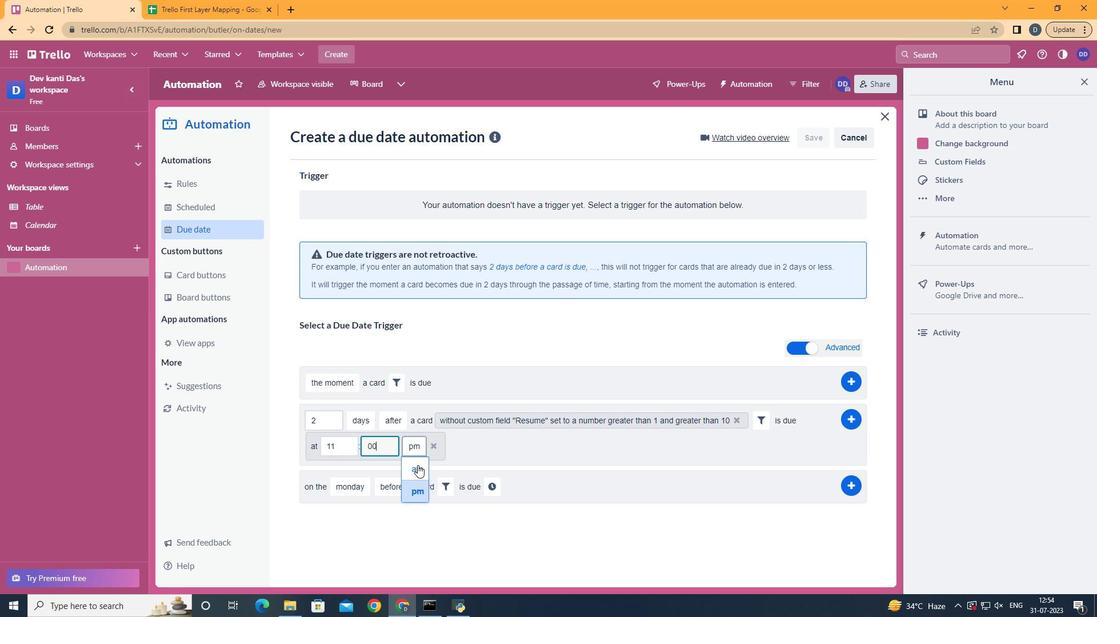 
Action: Mouse moved to (844, 412)
Screenshot: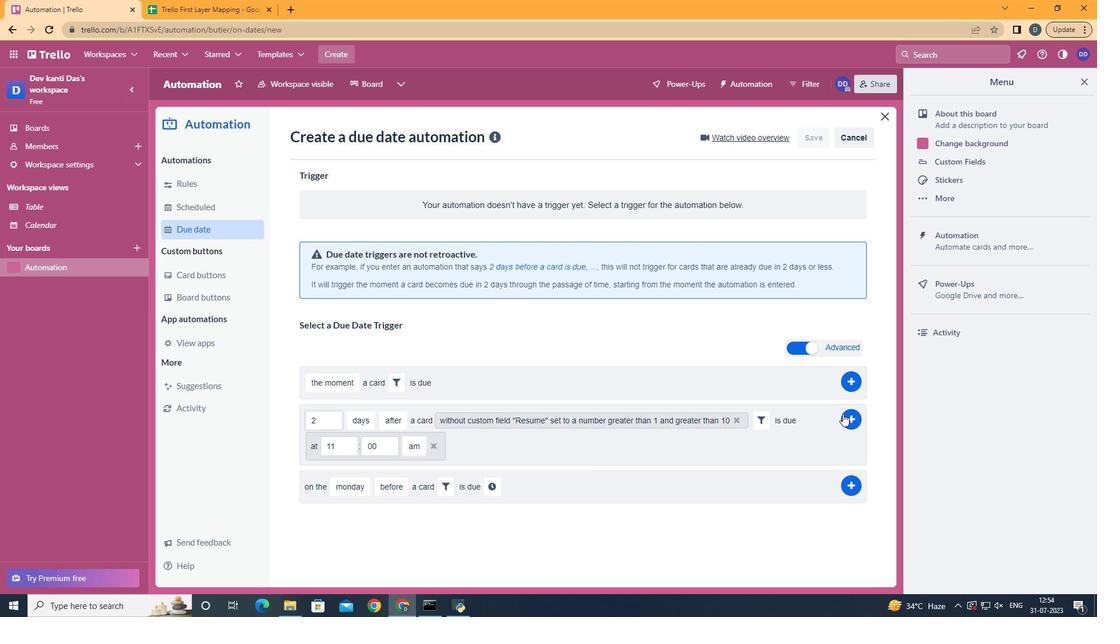 
Action: Mouse pressed left at (844, 412)
Screenshot: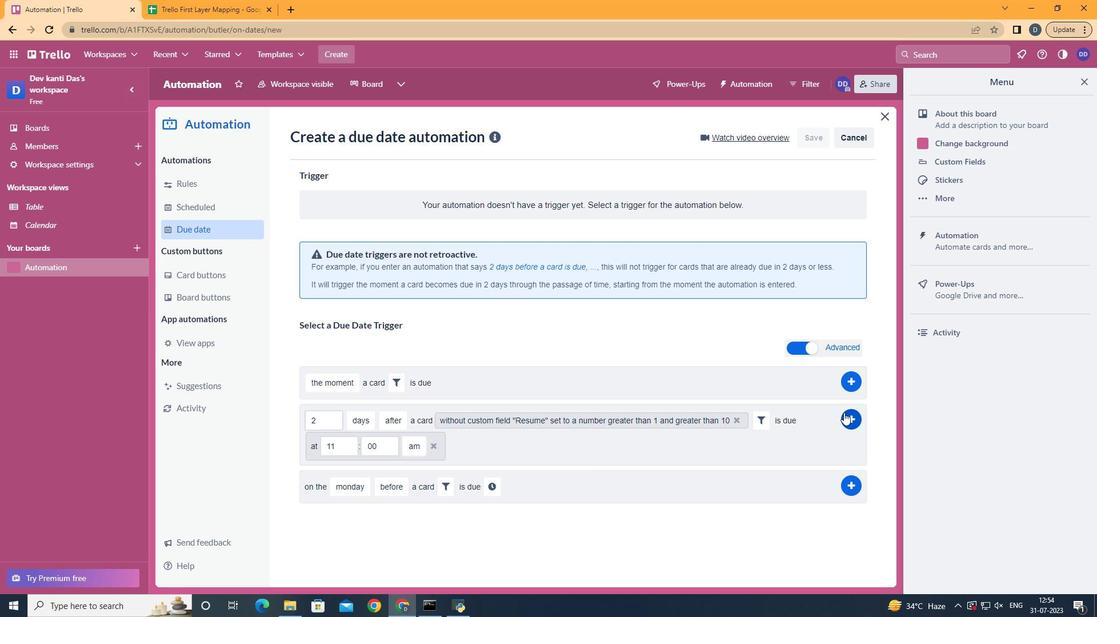 
Action: Mouse moved to (607, 247)
Screenshot: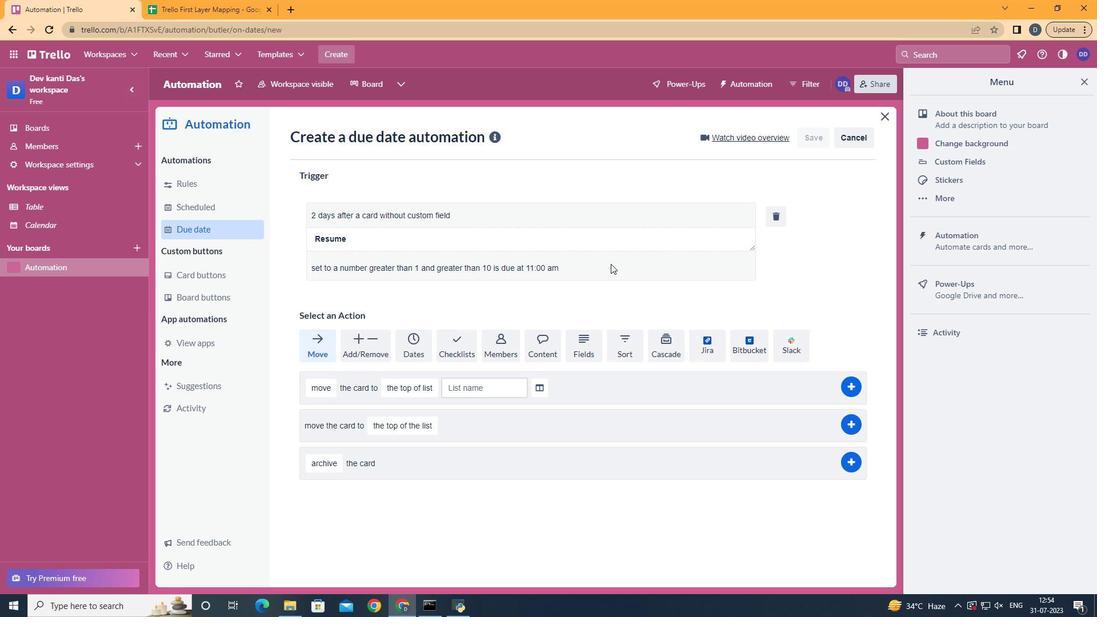 
